 Task: Look for space in Sélibaby, Mauritania from 15th June, 2023 to 21st June, 2023 for 5 adults in price range Rs.14000 to Rs.25000. Place can be entire place with 3 bedrooms having 3 beds and 3 bathrooms. Property type can be house, flat, guest house. Amenities needed are: washing machine. Booking option can be shelf check-in. Required host language is English.
Action: Mouse moved to (399, 78)
Screenshot: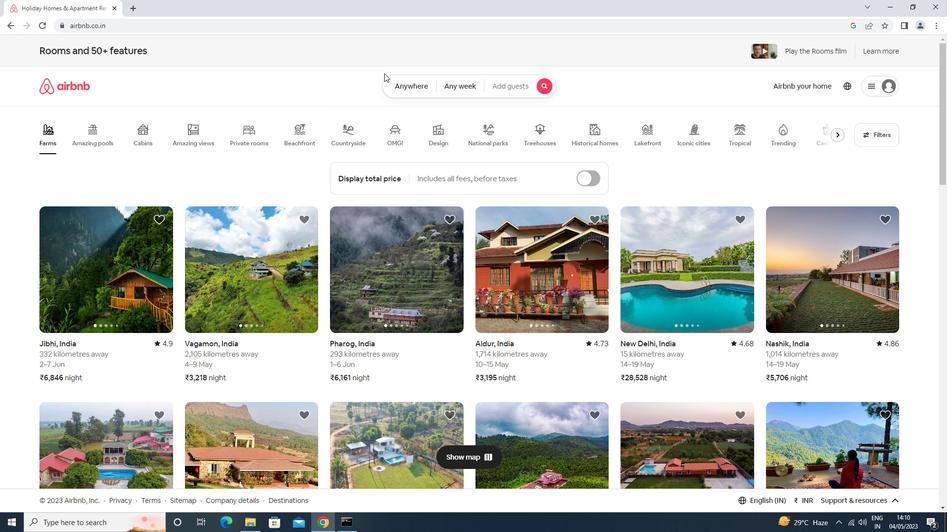 
Action: Mouse pressed left at (399, 78)
Screenshot: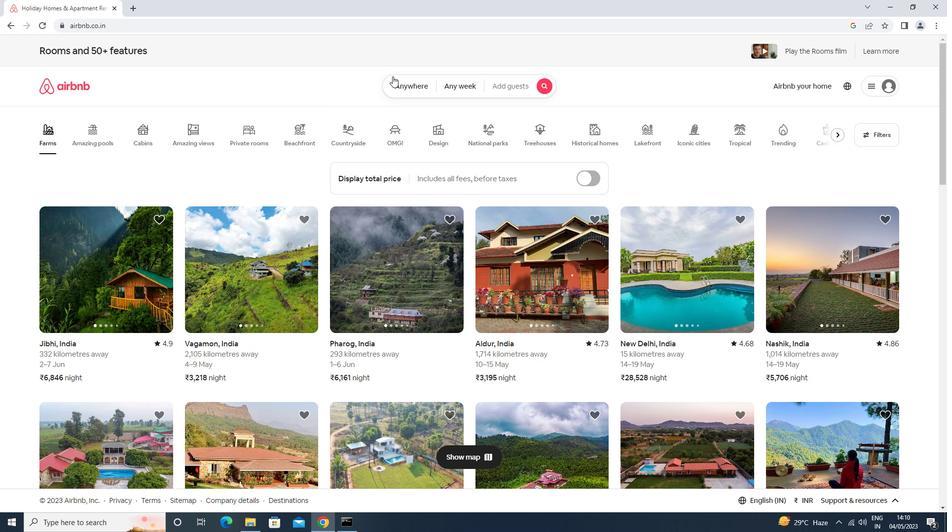 
Action: Mouse moved to (319, 124)
Screenshot: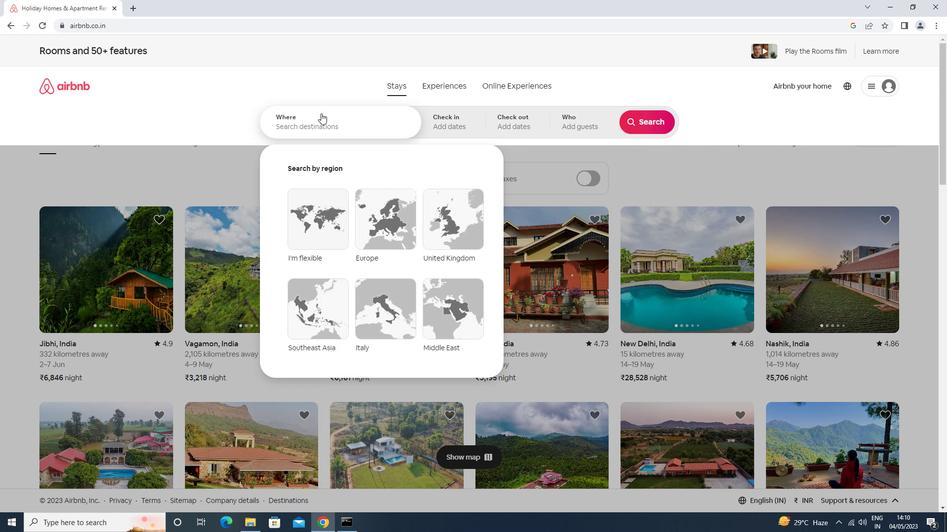 
Action: Mouse pressed left at (319, 124)
Screenshot: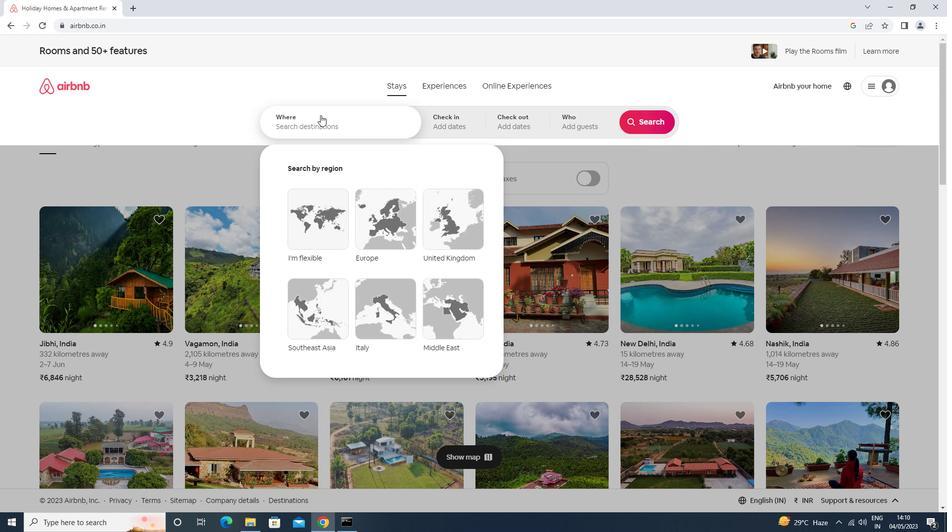 
Action: Mouse moved to (313, 129)
Screenshot: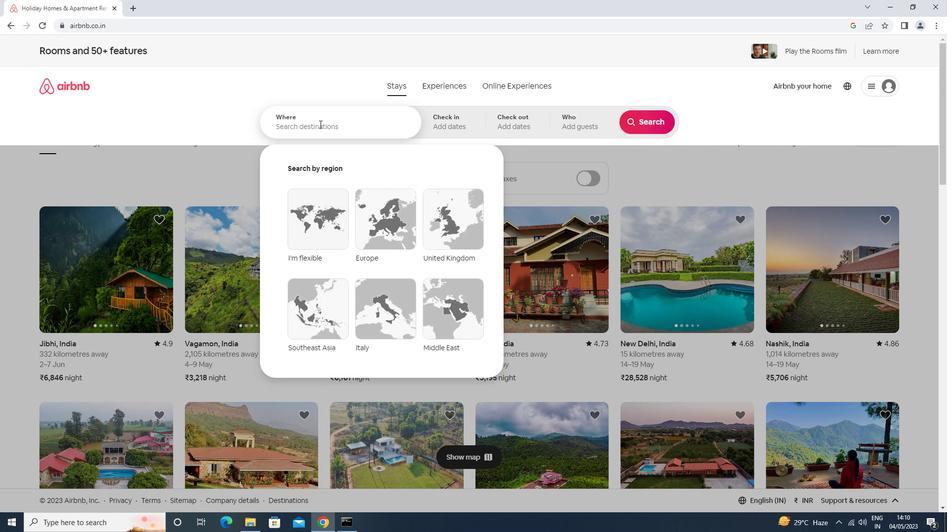 
Action: Key pressed salibaby<Key.enter>
Screenshot: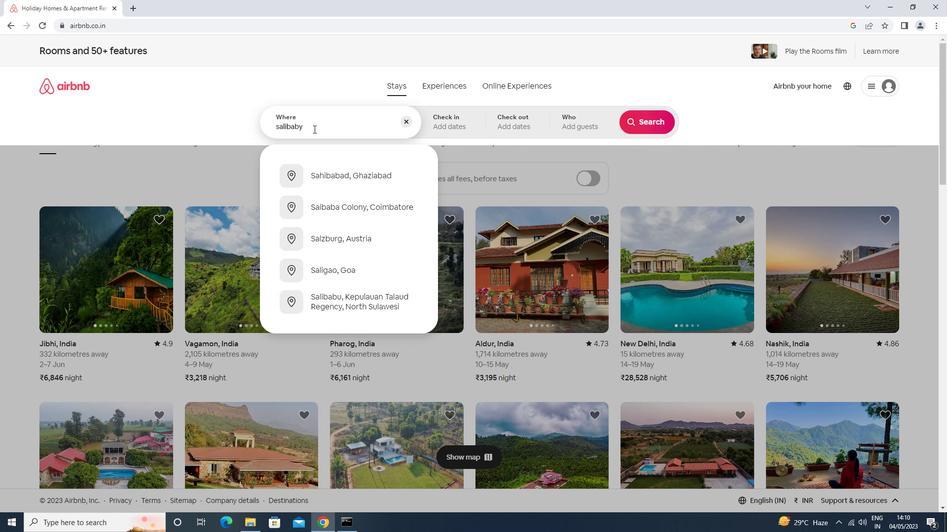 
Action: Mouse moved to (580, 291)
Screenshot: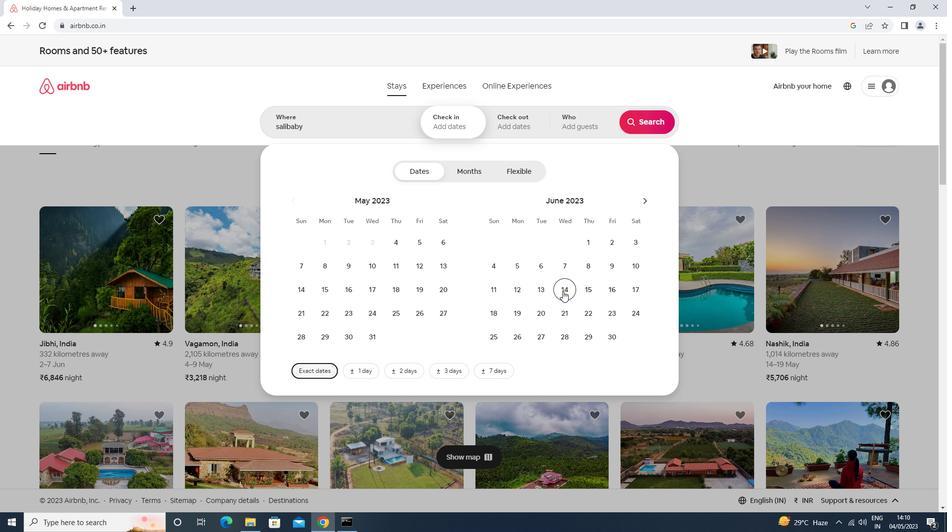 
Action: Mouse pressed left at (580, 291)
Screenshot: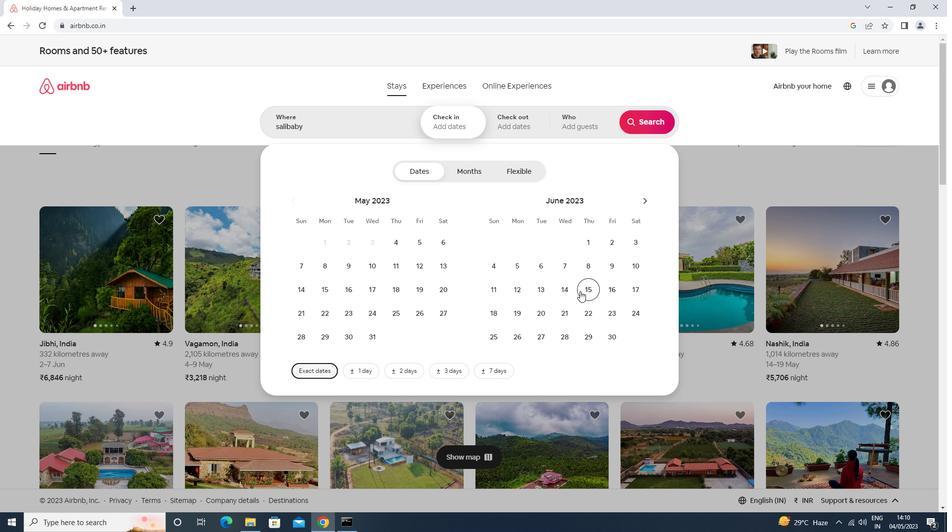 
Action: Mouse moved to (562, 324)
Screenshot: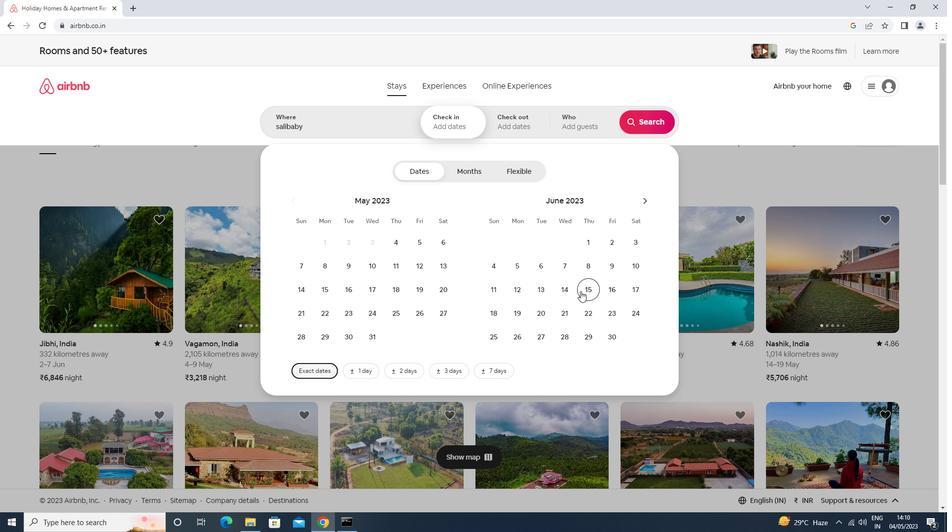 
Action: Mouse pressed left at (562, 324)
Screenshot: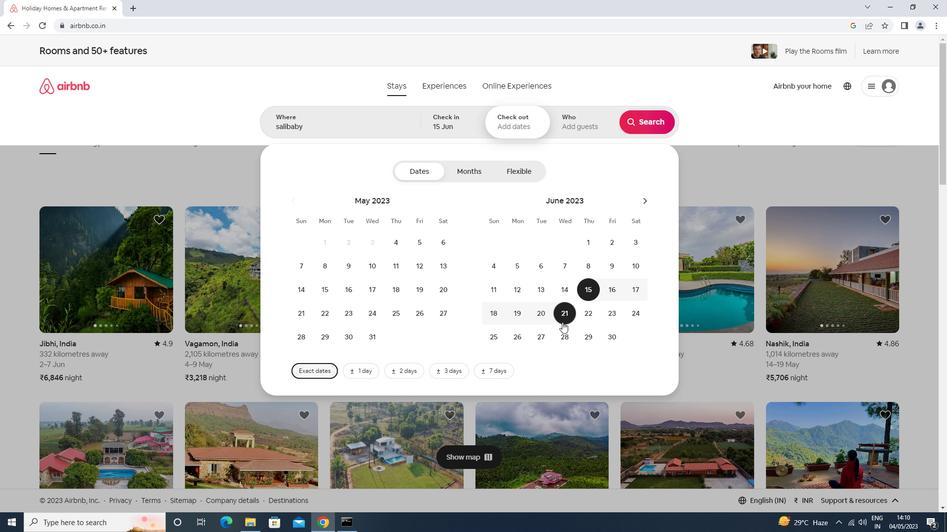 
Action: Mouse moved to (567, 124)
Screenshot: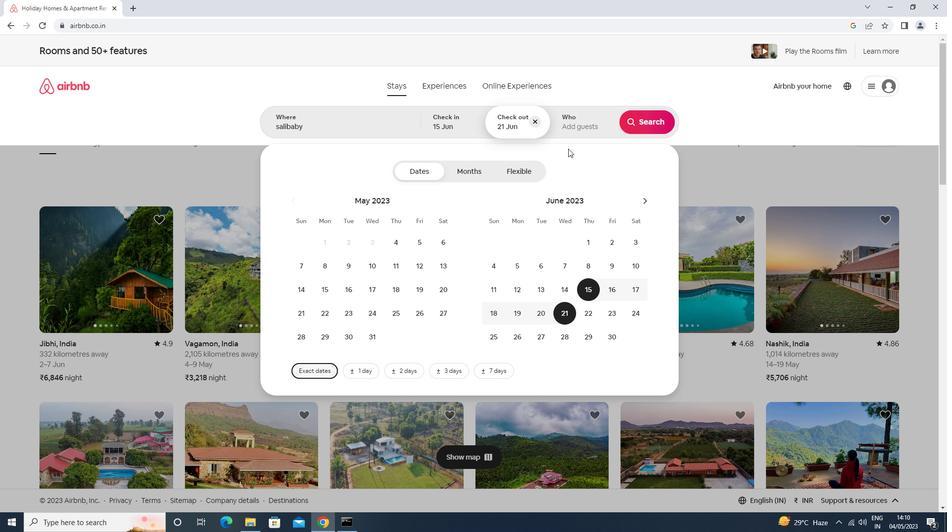 
Action: Mouse pressed left at (567, 124)
Screenshot: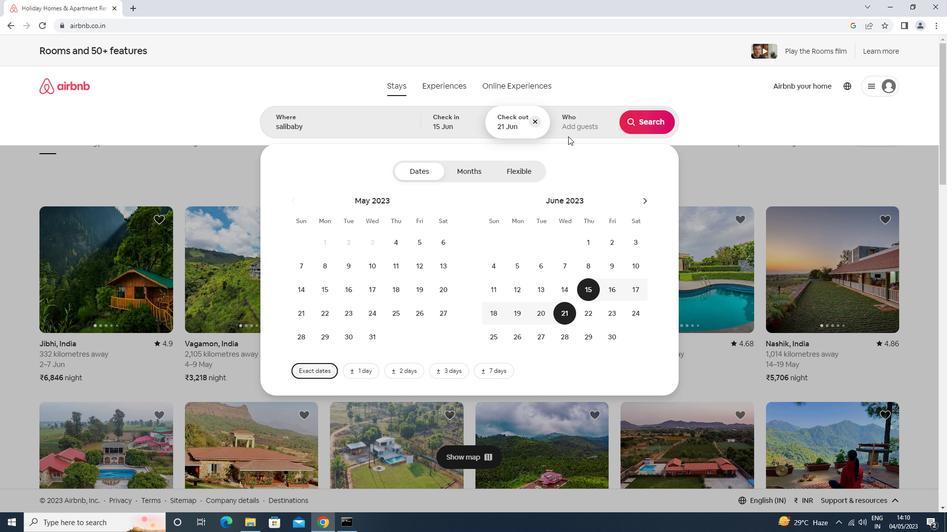 
Action: Mouse moved to (647, 173)
Screenshot: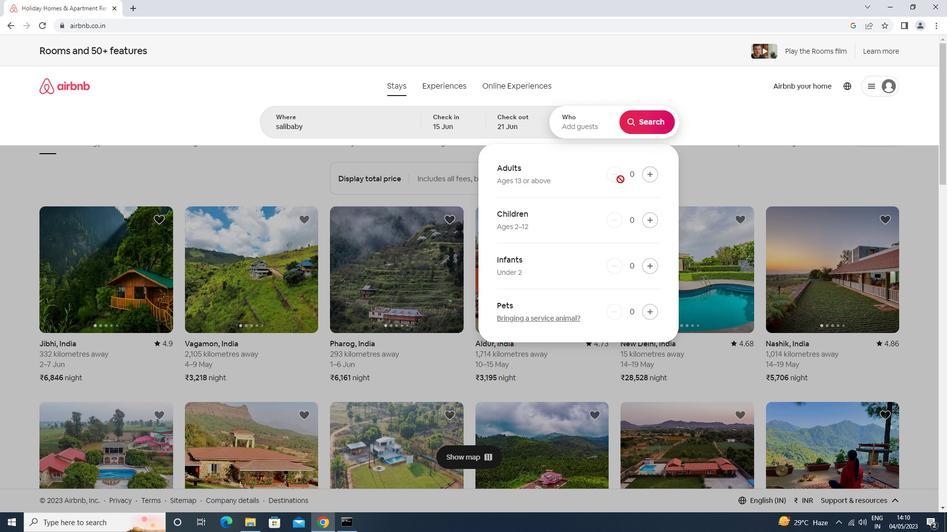 
Action: Mouse pressed left at (647, 173)
Screenshot: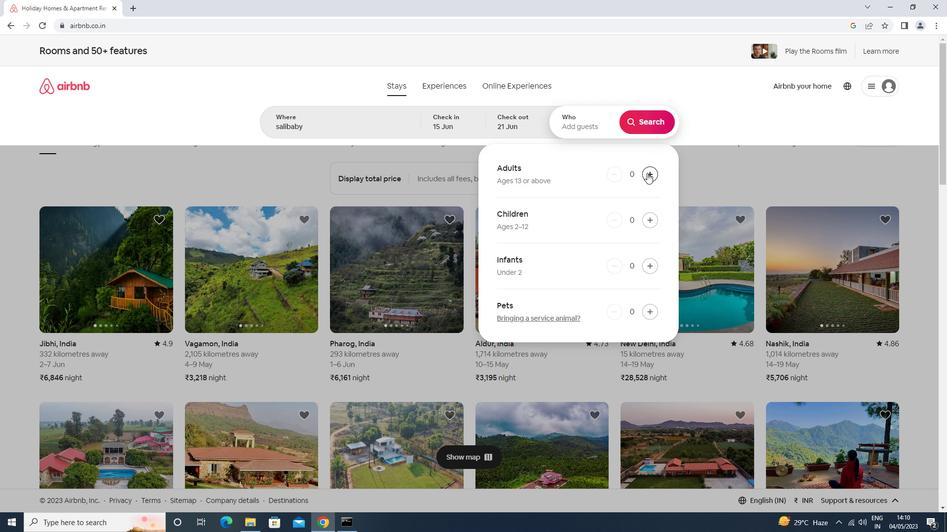
Action: Mouse pressed left at (647, 173)
Screenshot: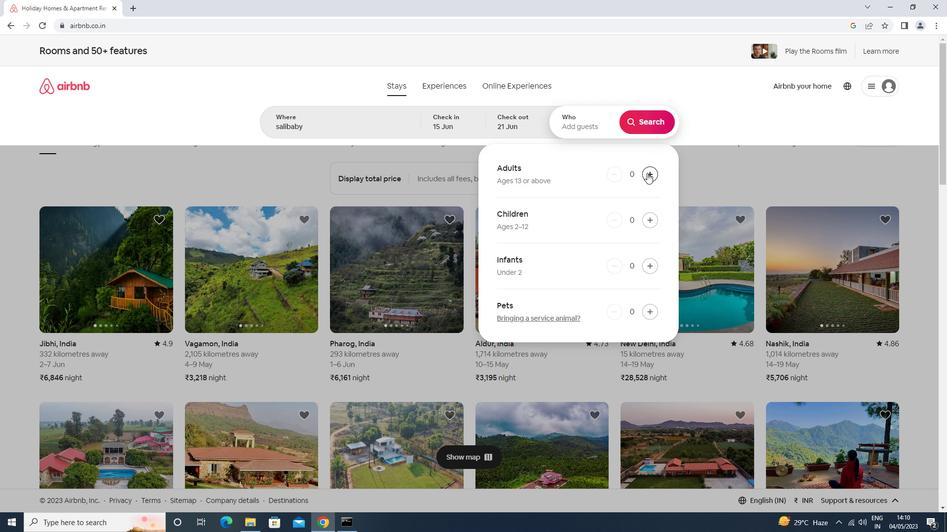 
Action: Mouse pressed left at (647, 173)
Screenshot: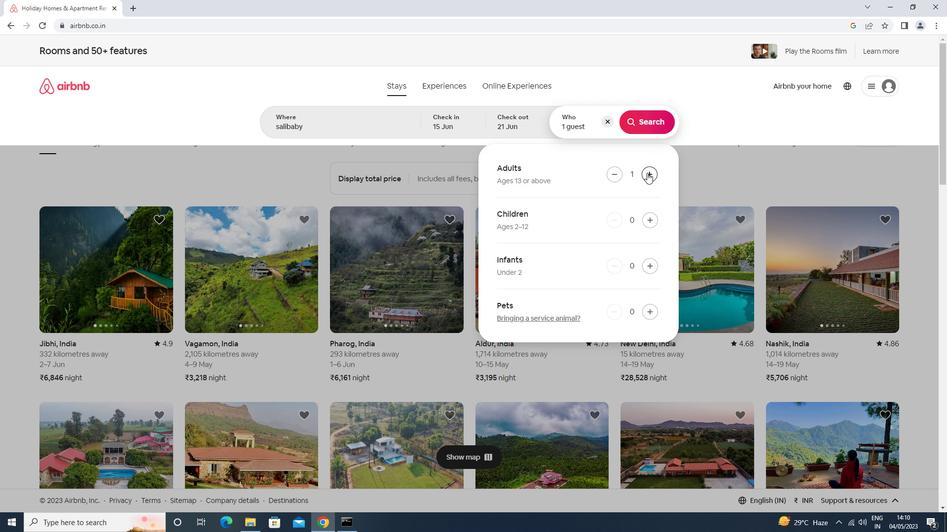 
Action: Mouse pressed left at (647, 173)
Screenshot: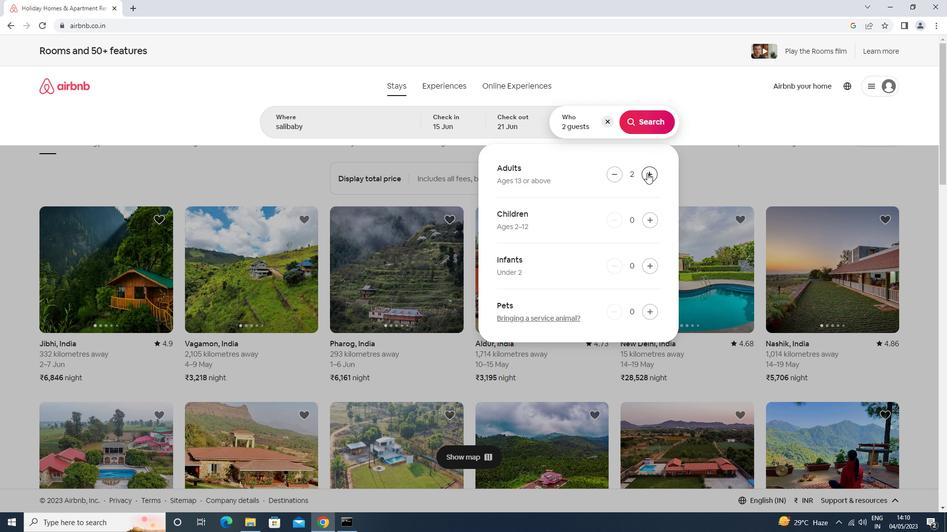 
Action: Mouse pressed left at (647, 173)
Screenshot: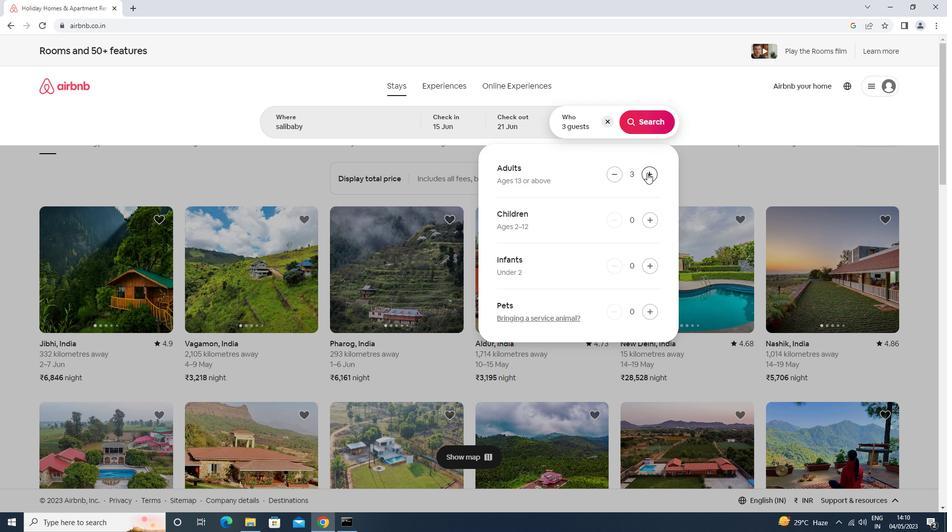 
Action: Mouse moved to (651, 126)
Screenshot: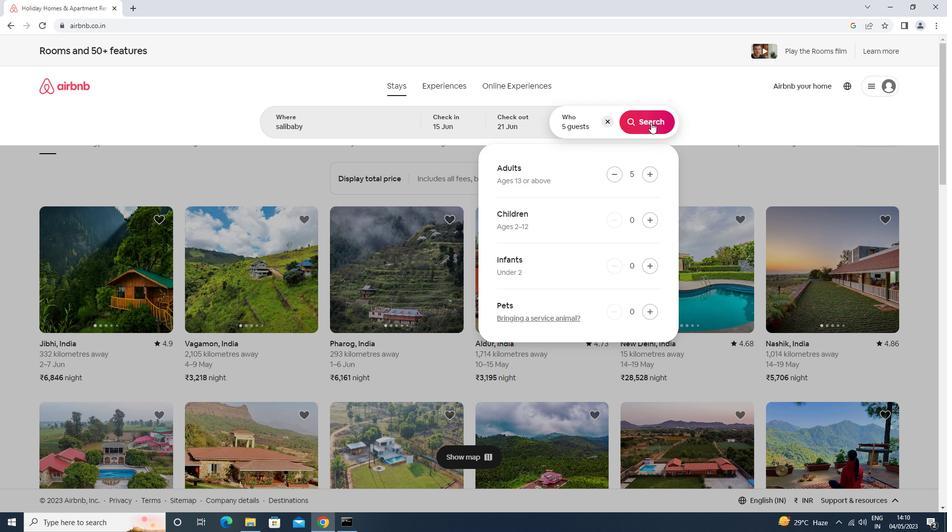 
Action: Mouse pressed left at (651, 126)
Screenshot: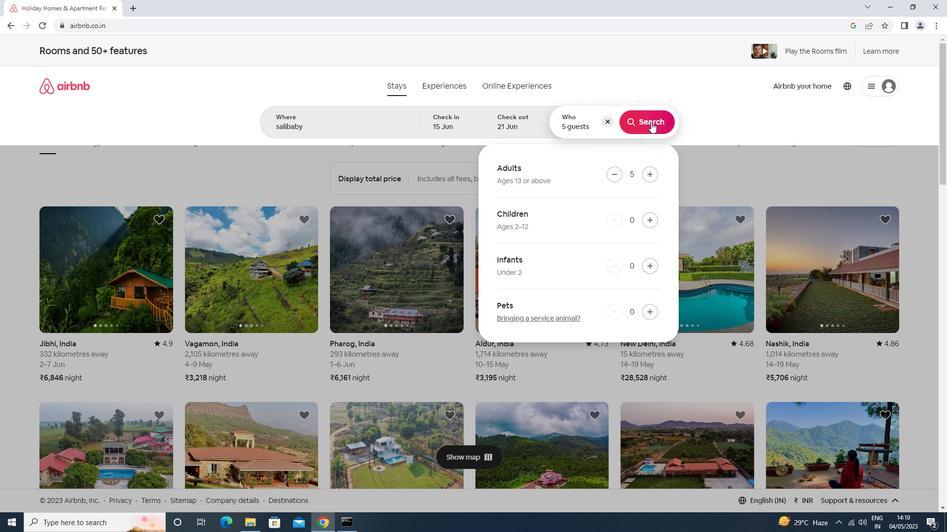 
Action: Mouse moved to (905, 94)
Screenshot: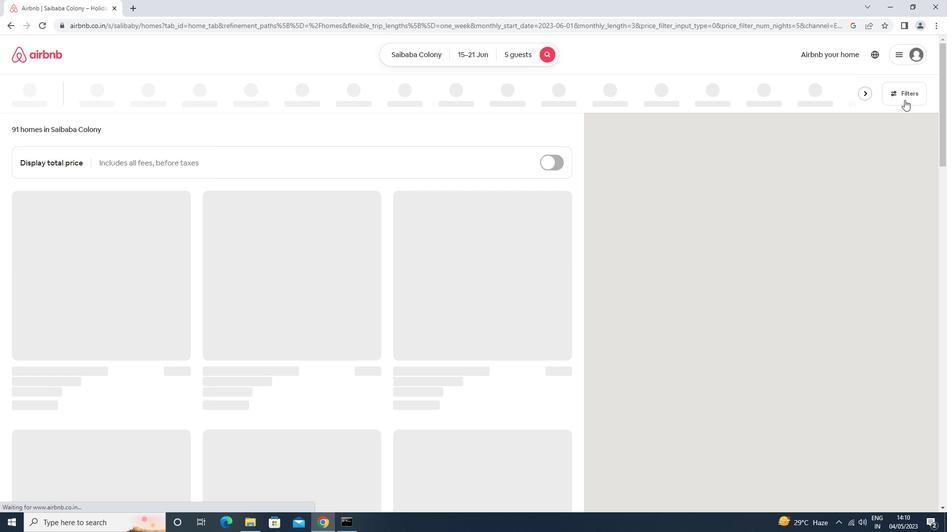 
Action: Mouse pressed left at (905, 94)
Screenshot: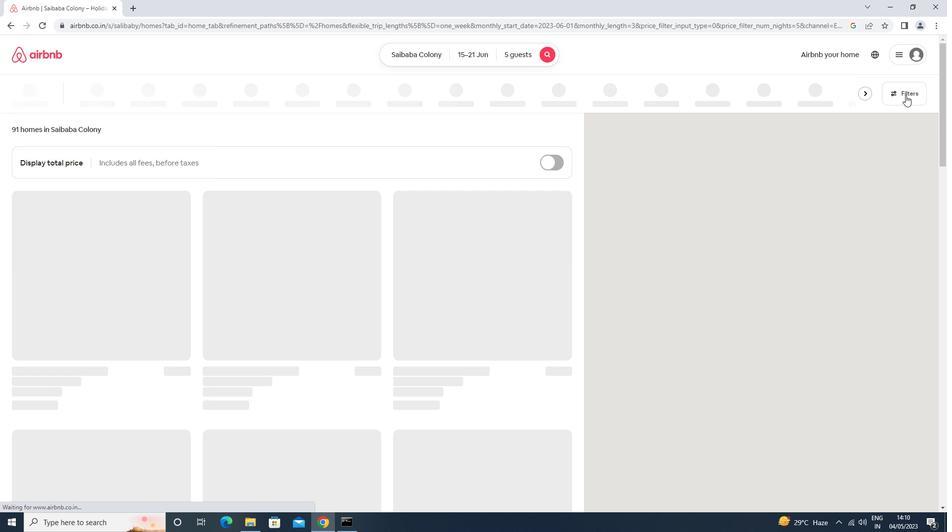 
Action: Mouse moved to (418, 209)
Screenshot: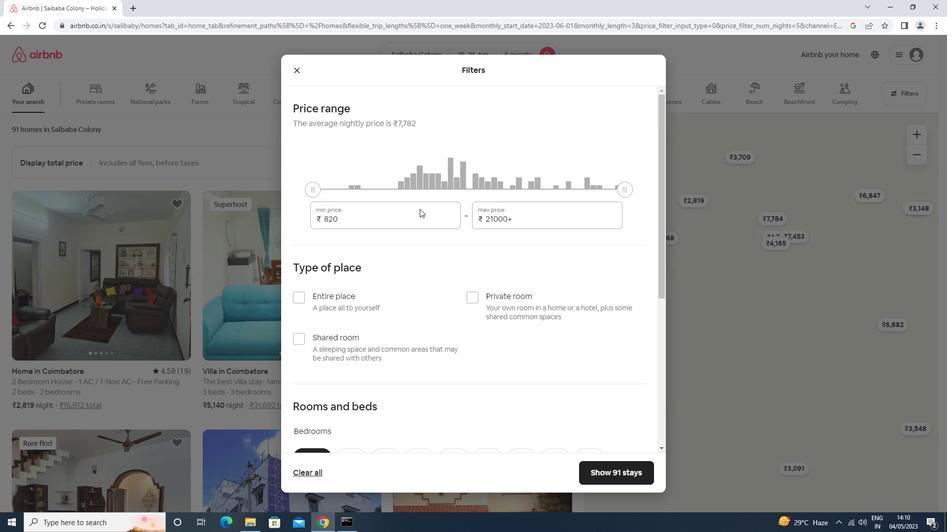 
Action: Mouse pressed left at (418, 209)
Screenshot: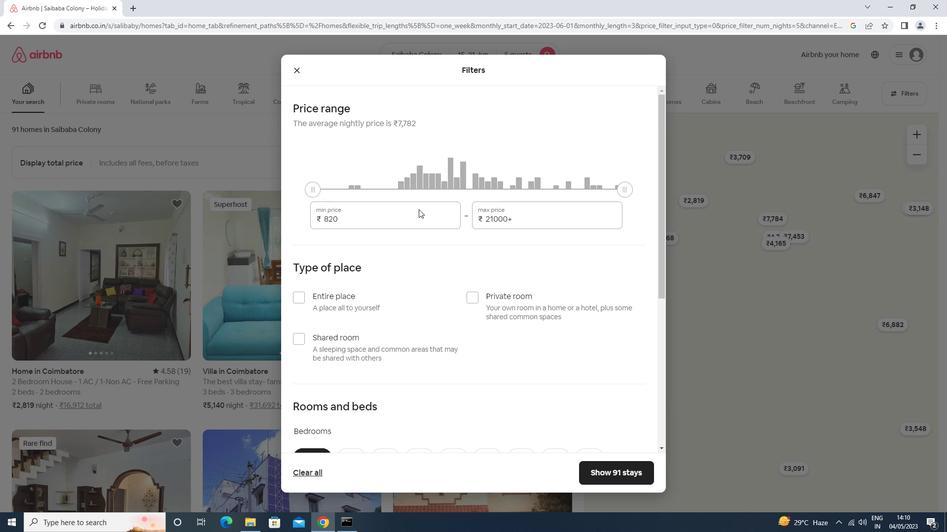 
Action: Mouse moved to (406, 215)
Screenshot: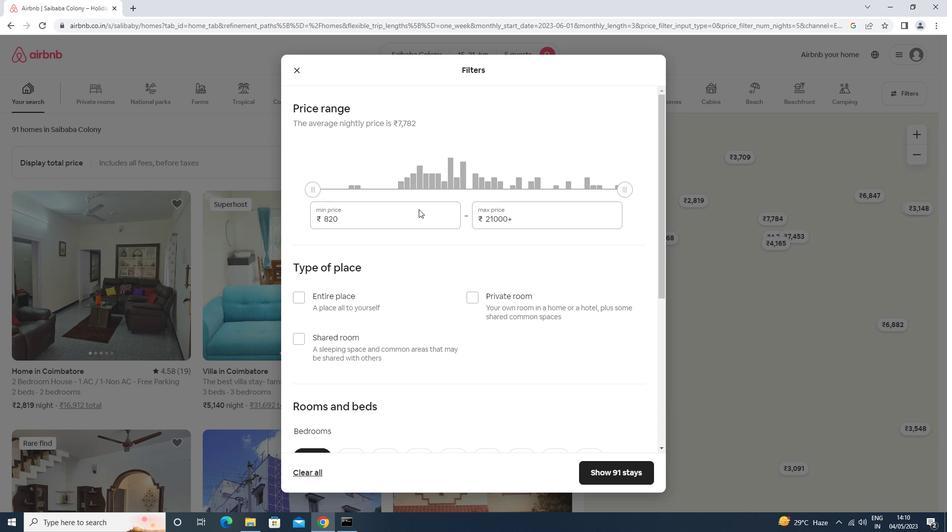 
Action: Key pressed <Key.backspace><Key.backspace><Key.backspace>14000<Key.tab>25000
Screenshot: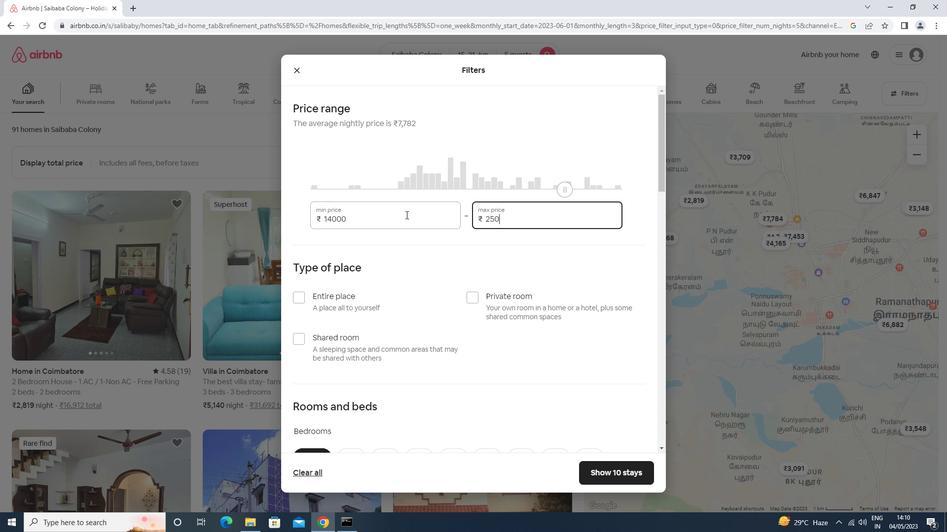 
Action: Mouse scrolled (406, 214) with delta (0, 0)
Screenshot: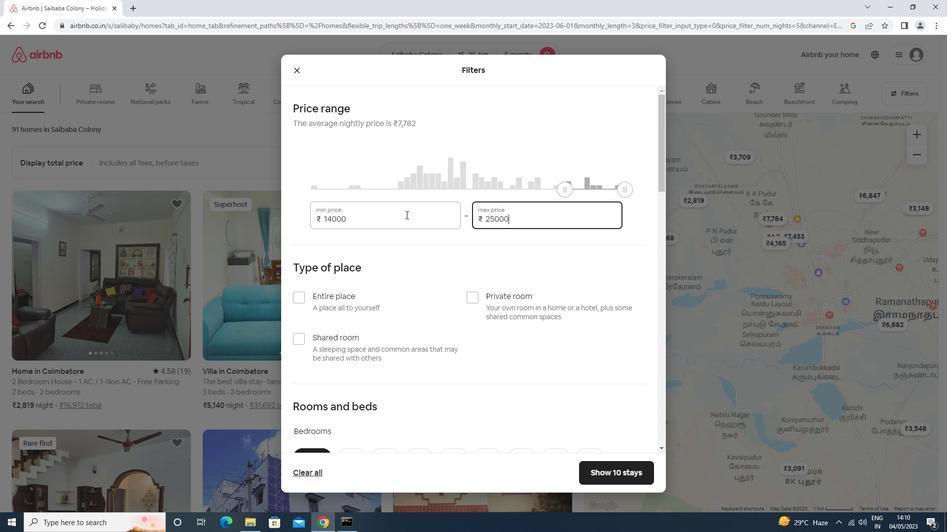 
Action: Mouse scrolled (406, 214) with delta (0, 0)
Screenshot: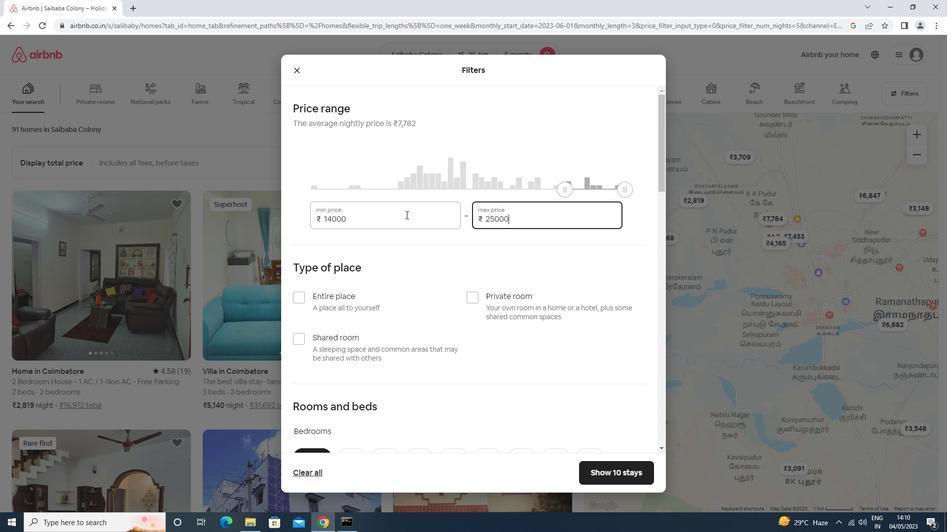
Action: Mouse scrolled (406, 214) with delta (0, 0)
Screenshot: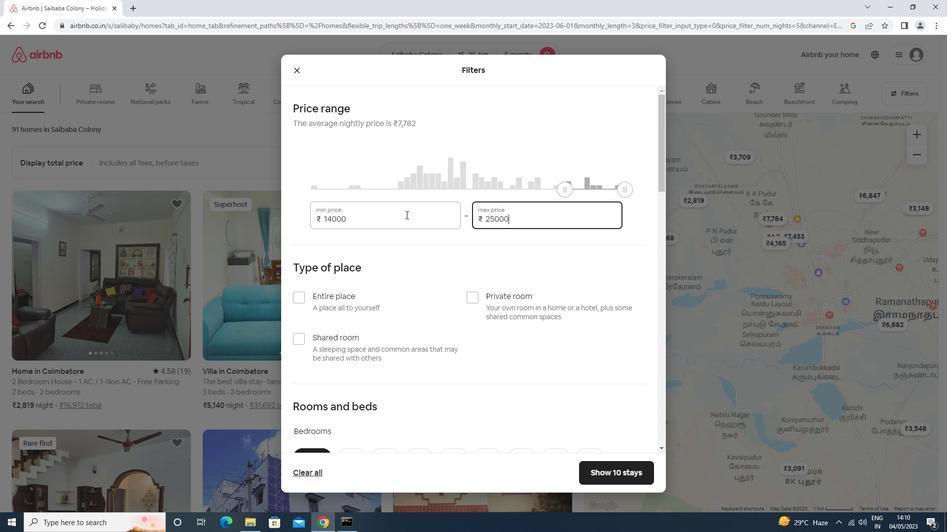 
Action: Mouse scrolled (406, 214) with delta (0, 0)
Screenshot: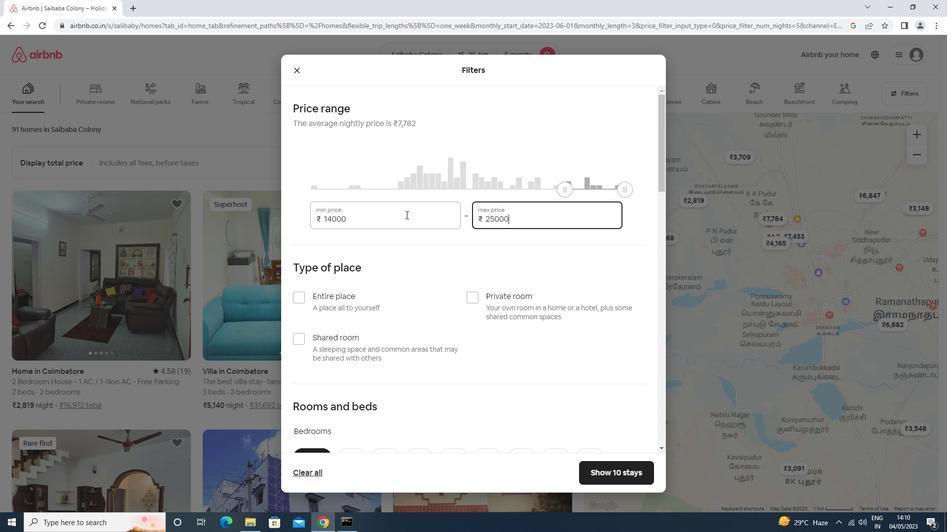 
Action: Mouse moved to (356, 109)
Screenshot: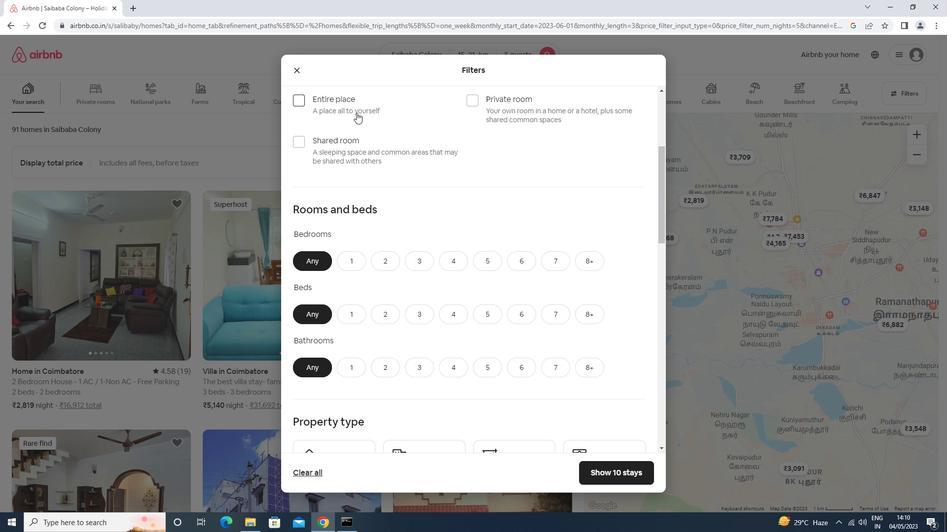 
Action: Mouse pressed left at (356, 109)
Screenshot: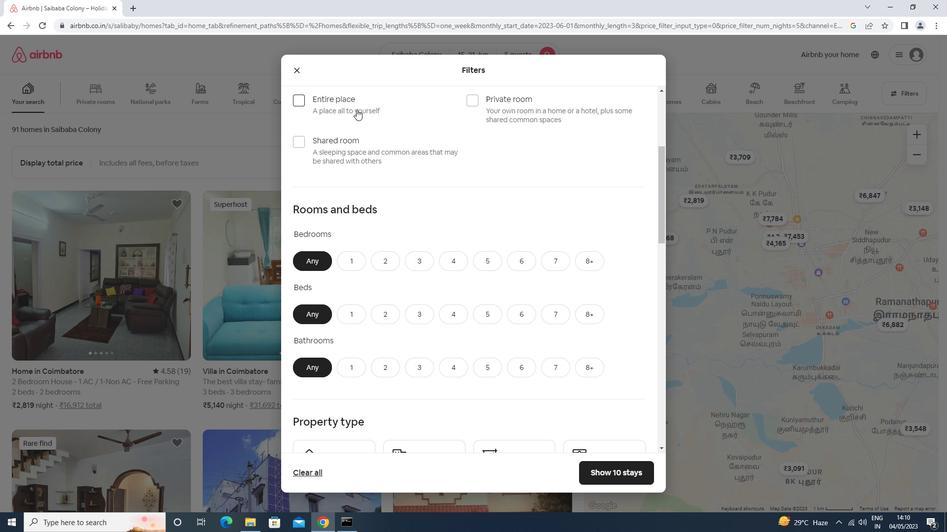 
Action: Mouse moved to (356, 110)
Screenshot: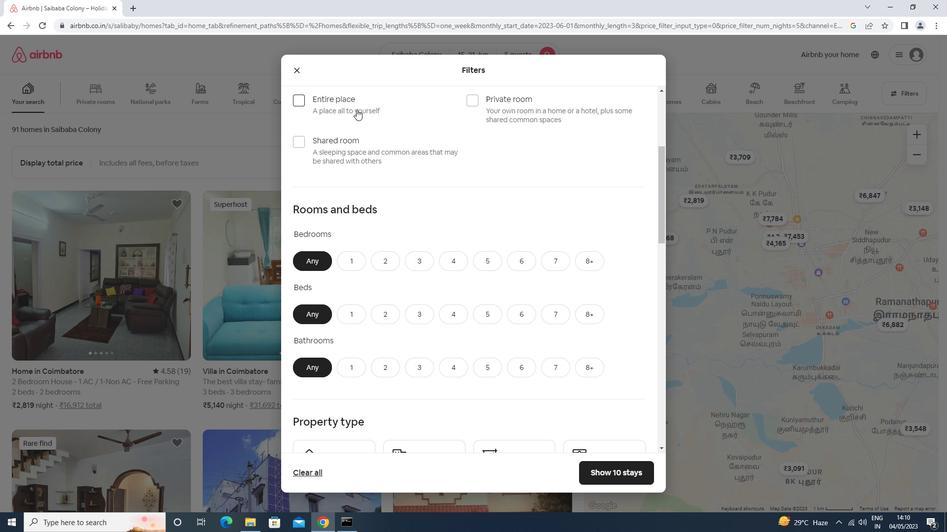 
Action: Mouse scrolled (356, 109) with delta (0, 0)
Screenshot: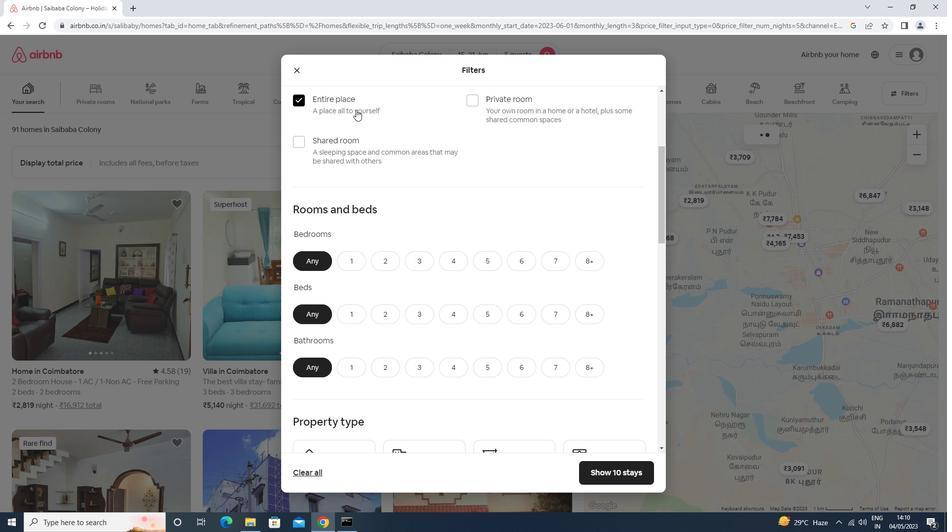 
Action: Mouse scrolled (356, 109) with delta (0, 0)
Screenshot: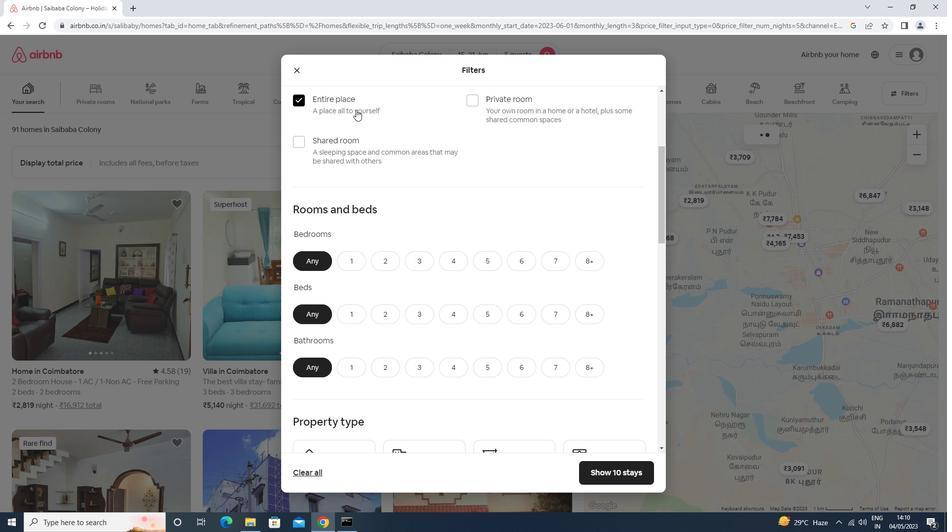 
Action: Mouse scrolled (356, 109) with delta (0, 0)
Screenshot: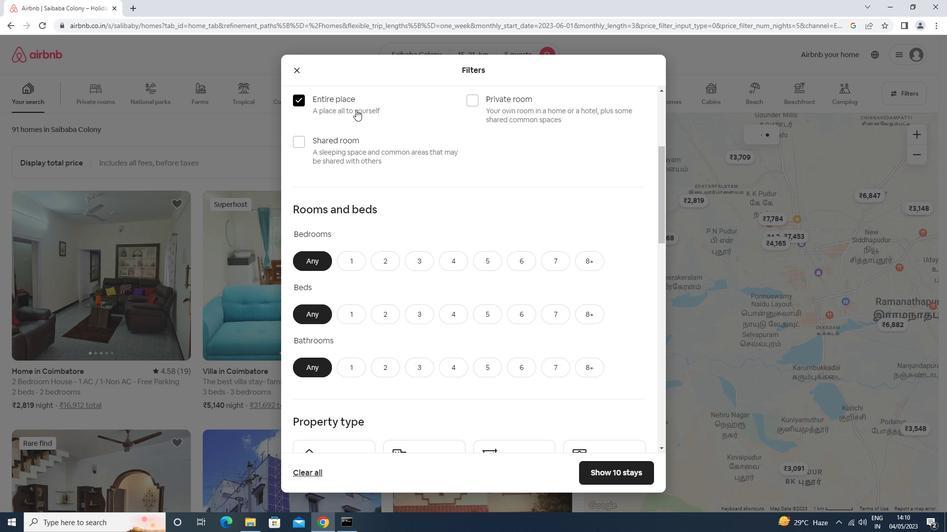 
Action: Mouse moved to (426, 116)
Screenshot: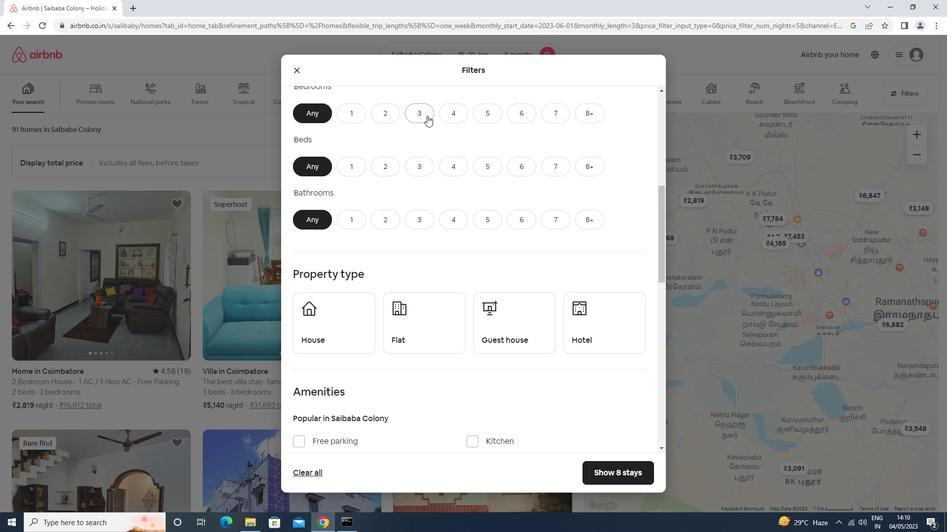 
Action: Mouse pressed left at (426, 116)
Screenshot: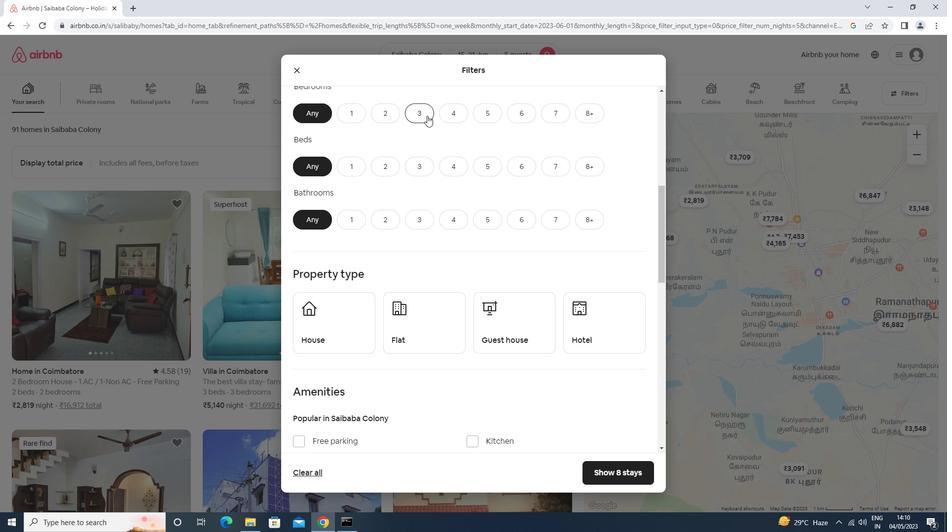 
Action: Mouse moved to (420, 169)
Screenshot: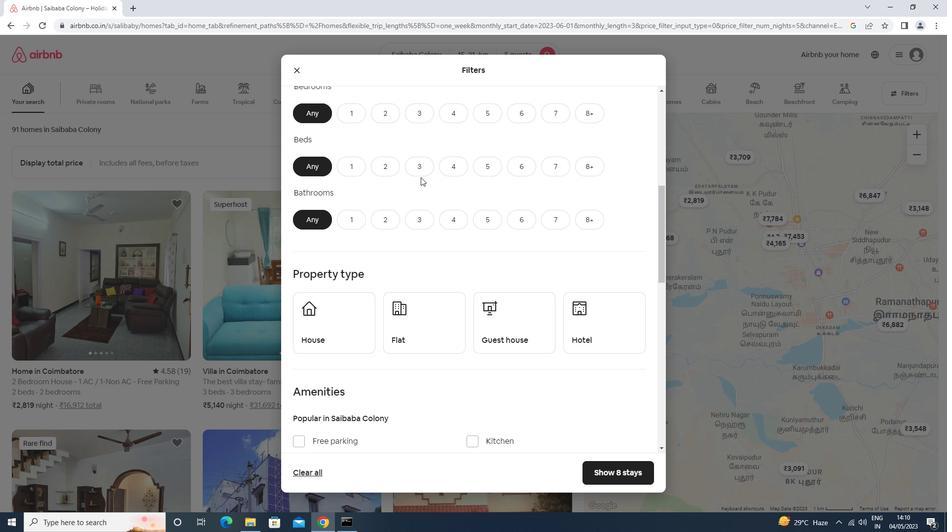 
Action: Mouse pressed left at (420, 169)
Screenshot: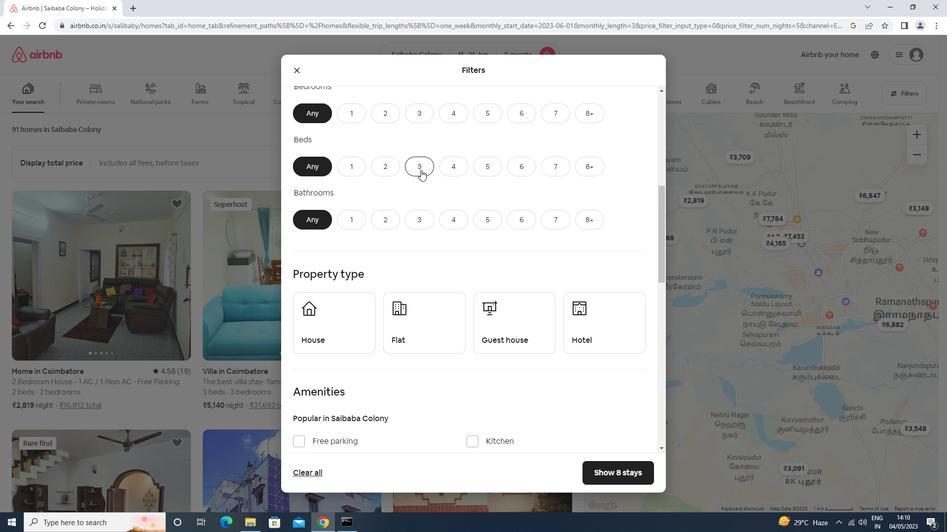 
Action: Mouse moved to (416, 181)
Screenshot: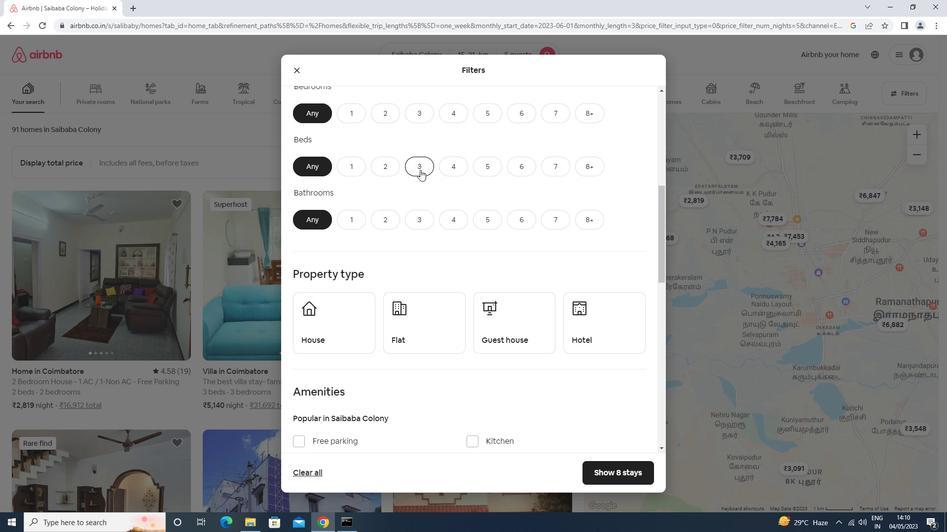 
Action: Mouse scrolled (416, 181) with delta (0, 0)
Screenshot: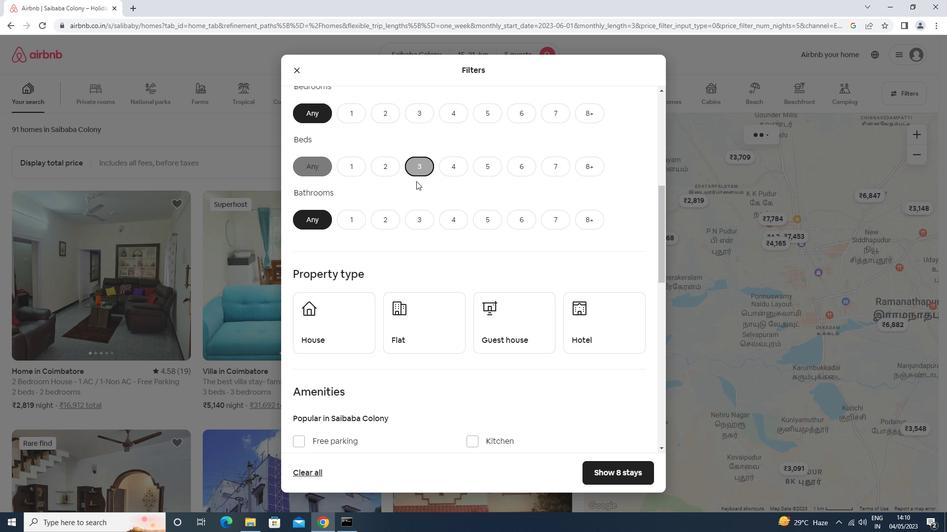 
Action: Mouse moved to (416, 171)
Screenshot: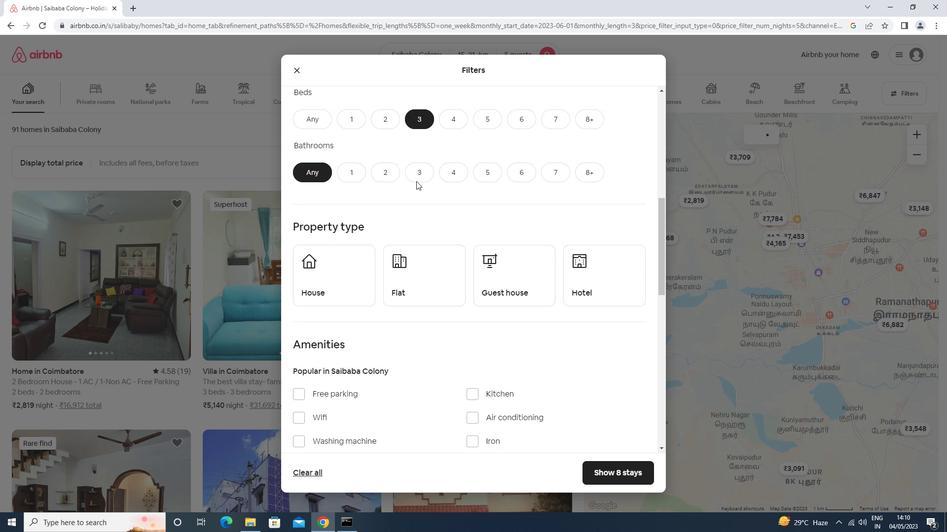 
Action: Mouse pressed left at (416, 171)
Screenshot: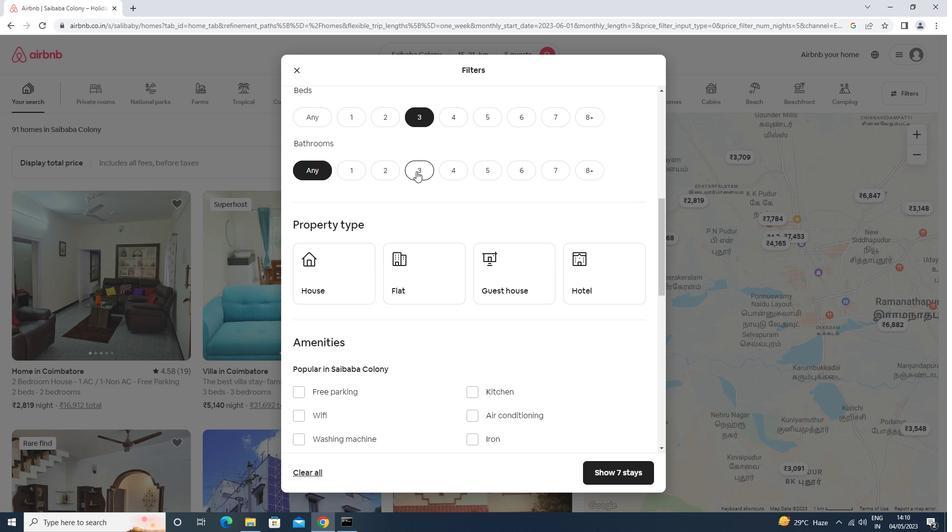 
Action: Mouse moved to (416, 171)
Screenshot: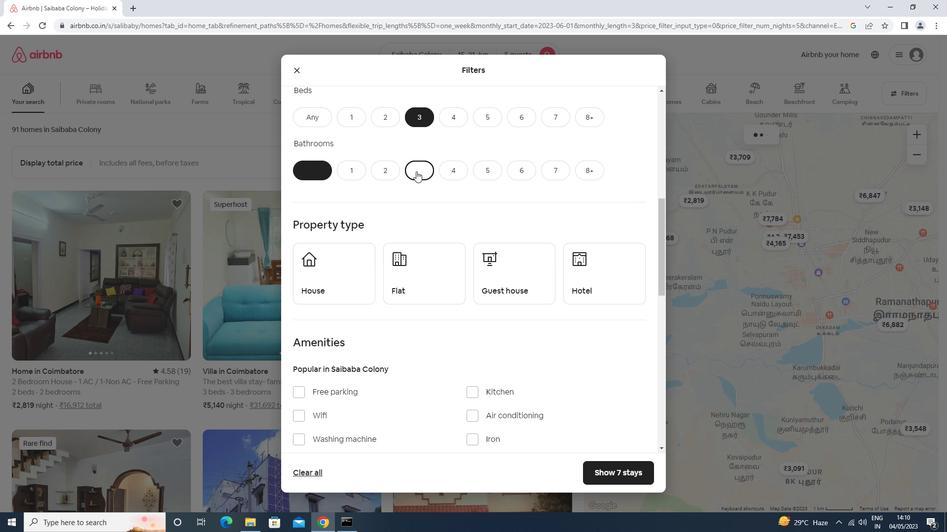 
Action: Mouse scrolled (416, 171) with delta (0, 0)
Screenshot: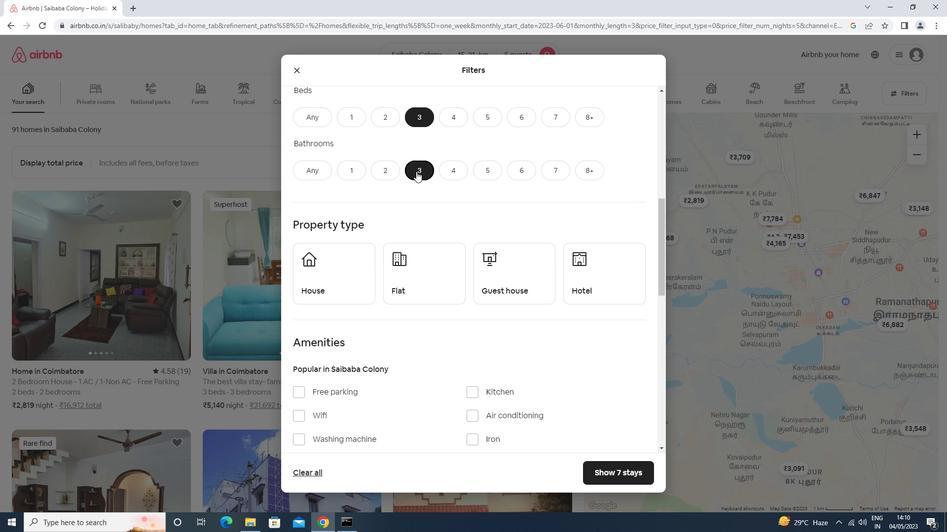 
Action: Mouse scrolled (416, 171) with delta (0, 0)
Screenshot: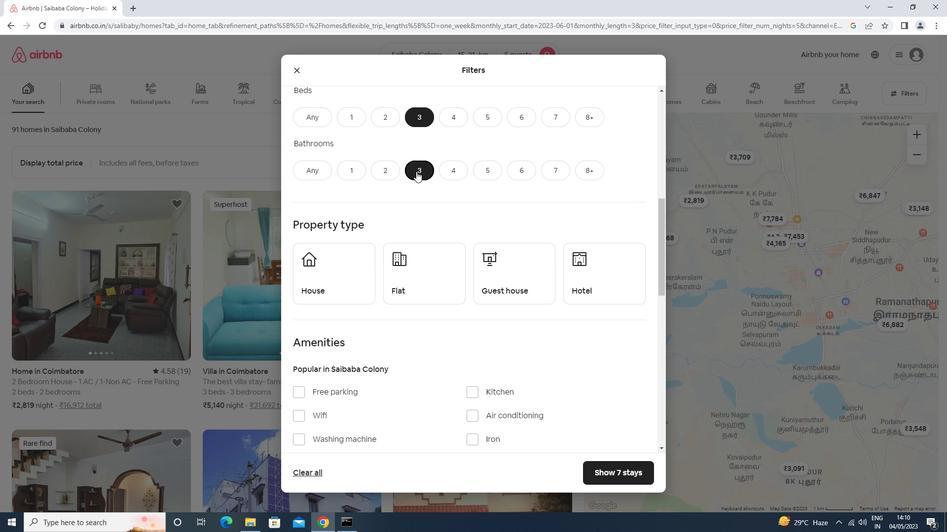
Action: Mouse moved to (361, 337)
Screenshot: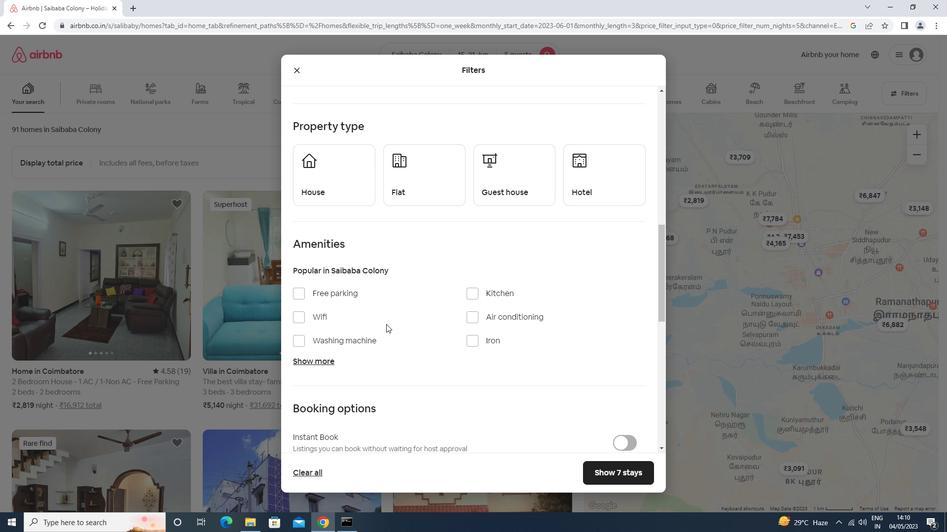 
Action: Mouse pressed left at (361, 337)
Screenshot: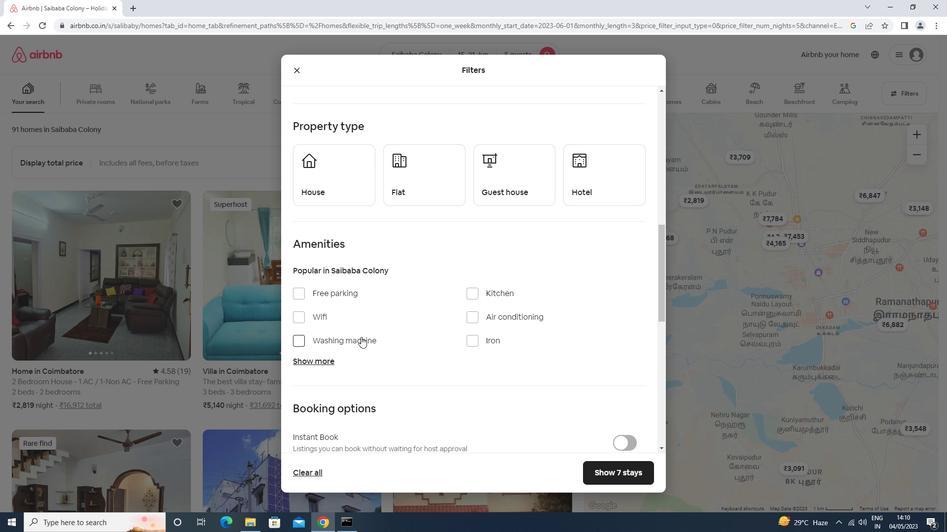
Action: Mouse moved to (361, 337)
Screenshot: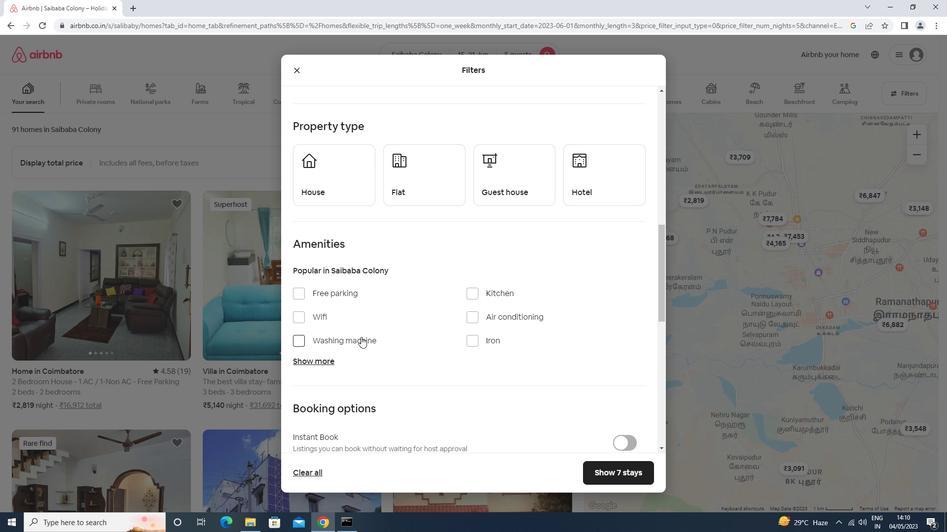 
Action: Mouse scrolled (361, 337) with delta (0, 0)
Screenshot: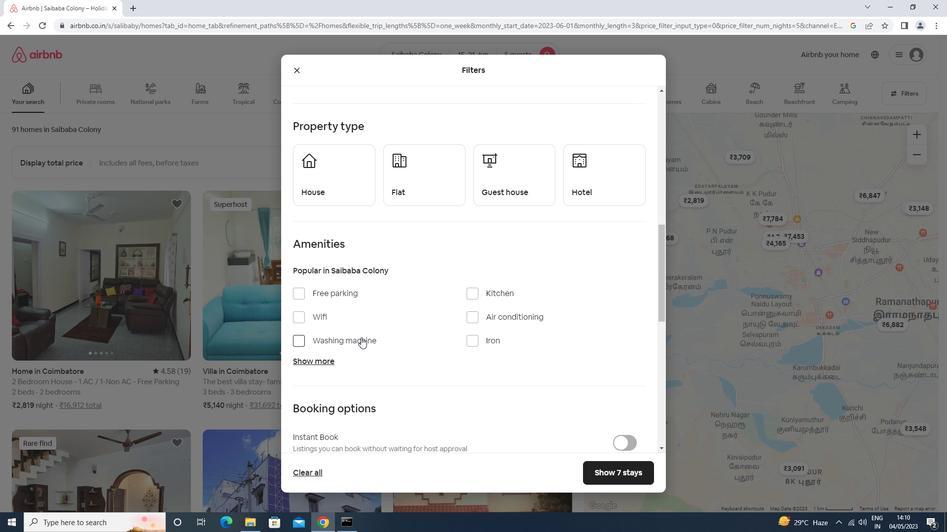 
Action: Mouse scrolled (361, 337) with delta (0, 0)
Screenshot: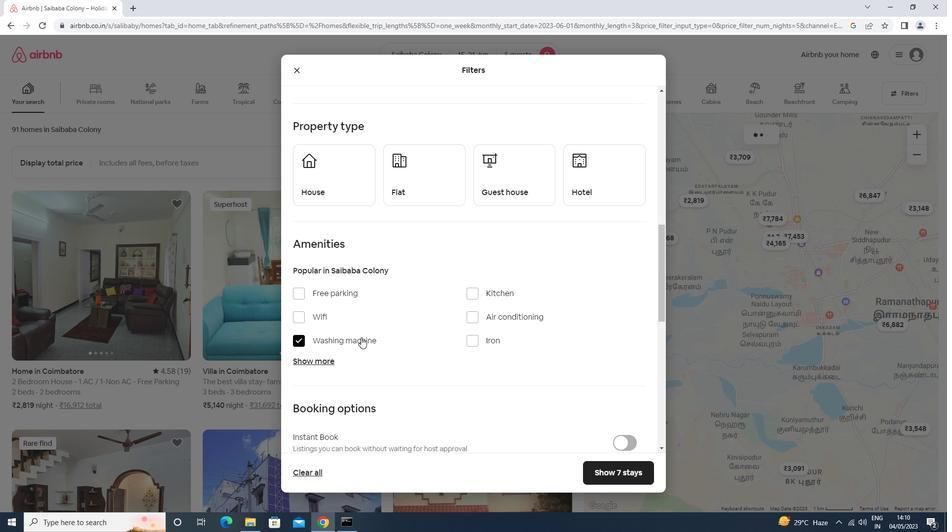 
Action: Mouse moved to (619, 373)
Screenshot: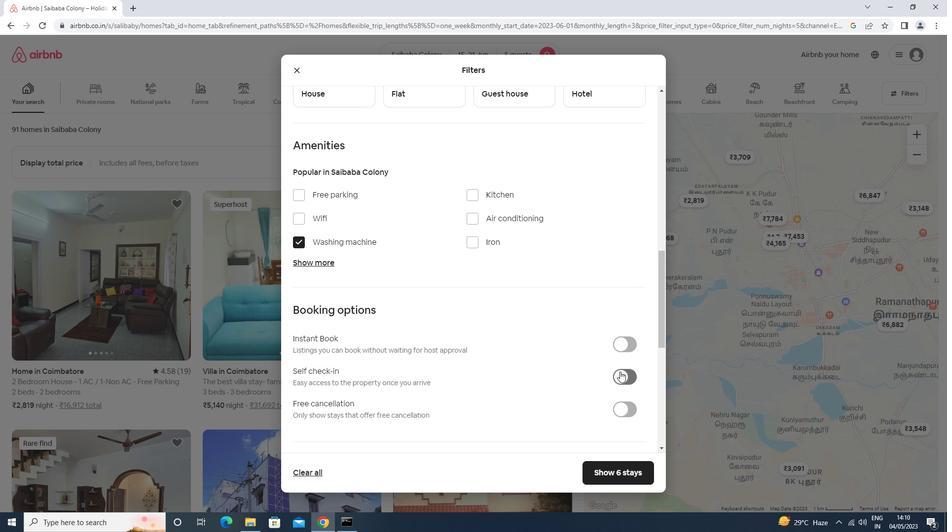 
Action: Mouse pressed left at (619, 373)
Screenshot: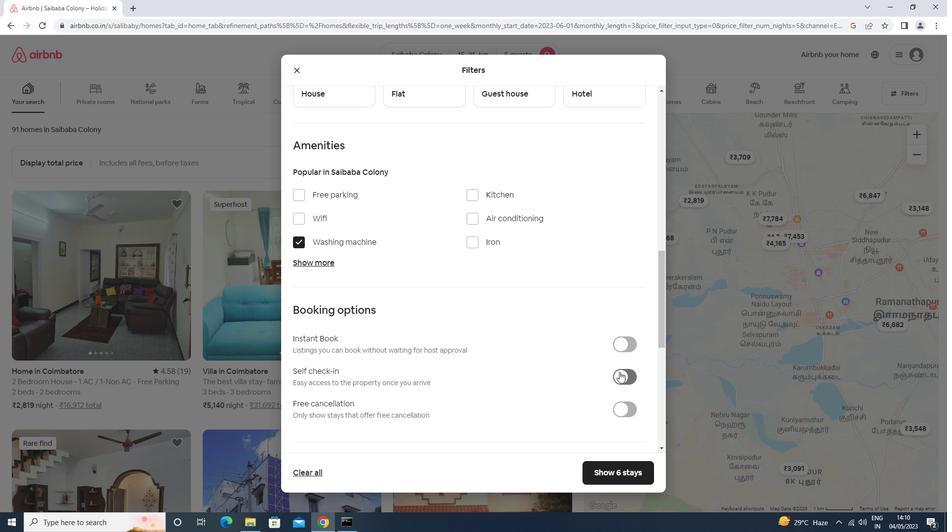 
Action: Mouse moved to (619, 366)
Screenshot: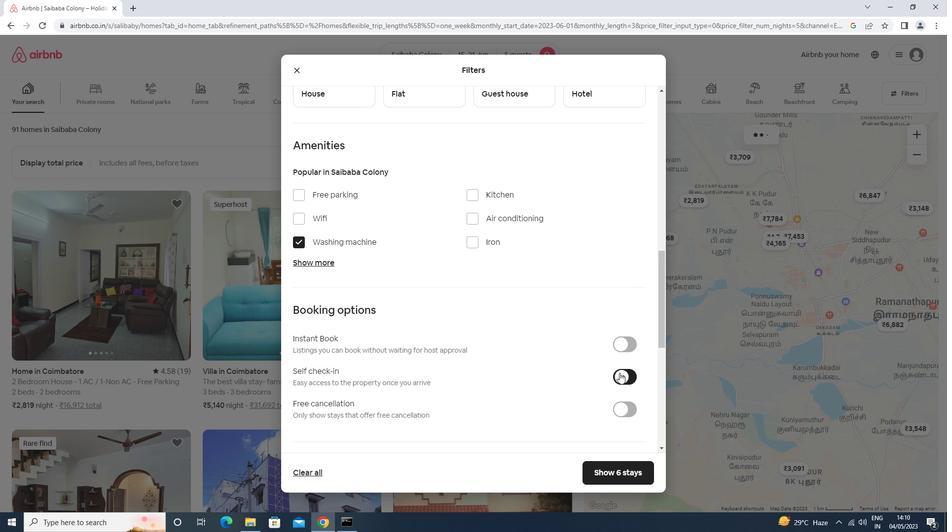 
Action: Mouse scrolled (619, 366) with delta (0, 0)
Screenshot: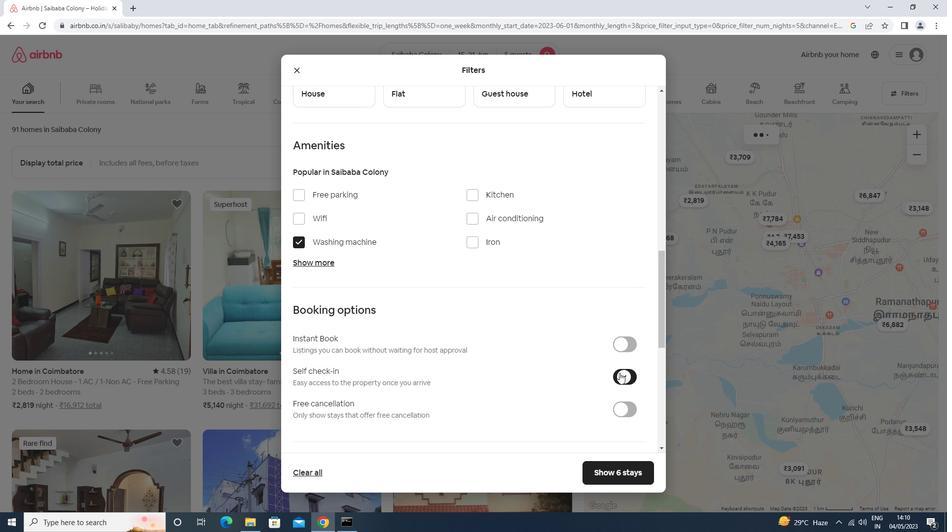 
Action: Mouse scrolled (619, 366) with delta (0, 0)
Screenshot: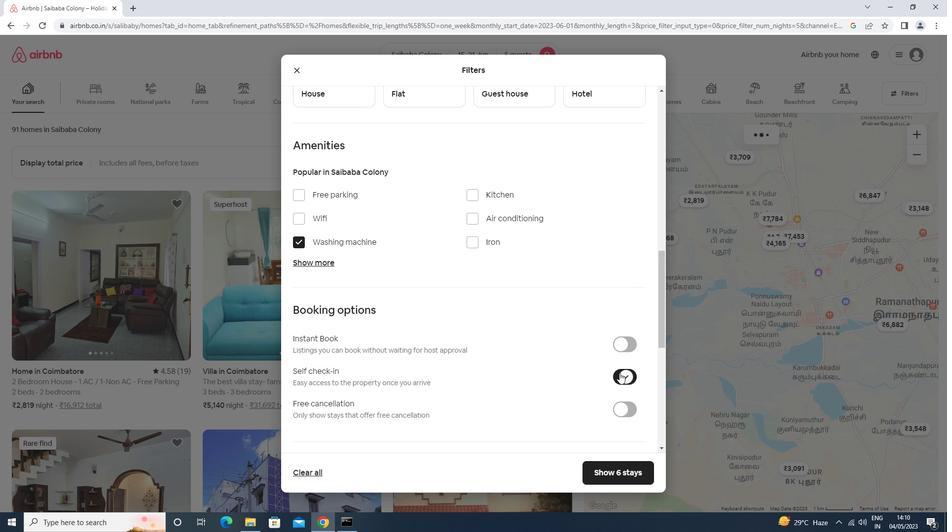 
Action: Mouse scrolled (619, 366) with delta (0, 0)
Screenshot: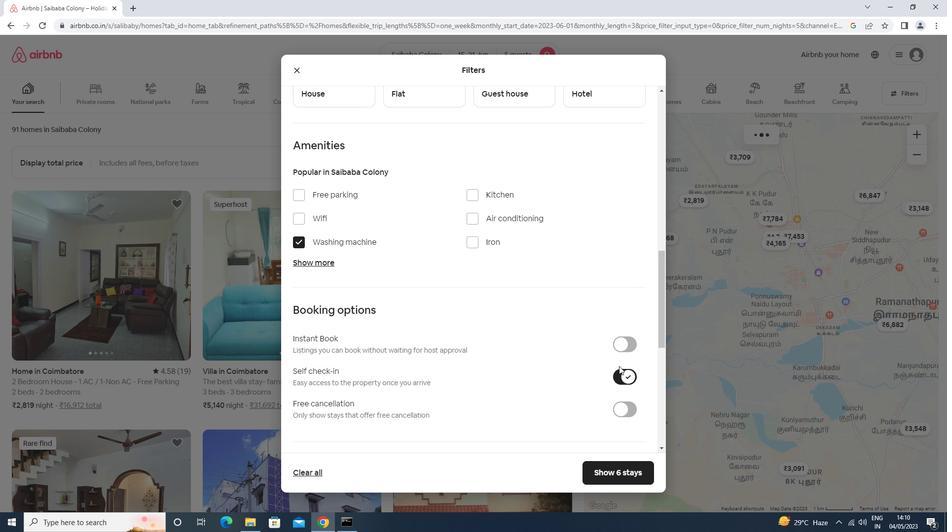 
Action: Mouse scrolled (619, 366) with delta (0, 0)
Screenshot: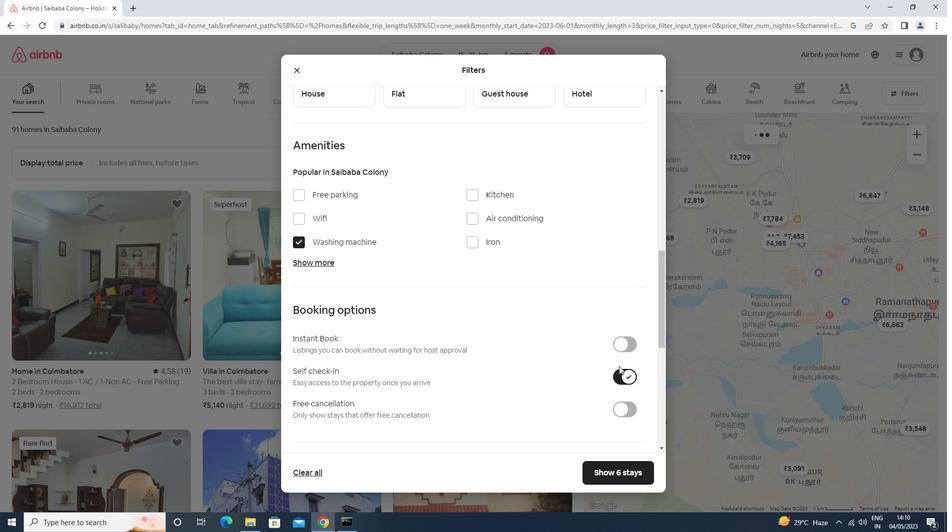 
Action: Mouse moved to (447, 337)
Screenshot: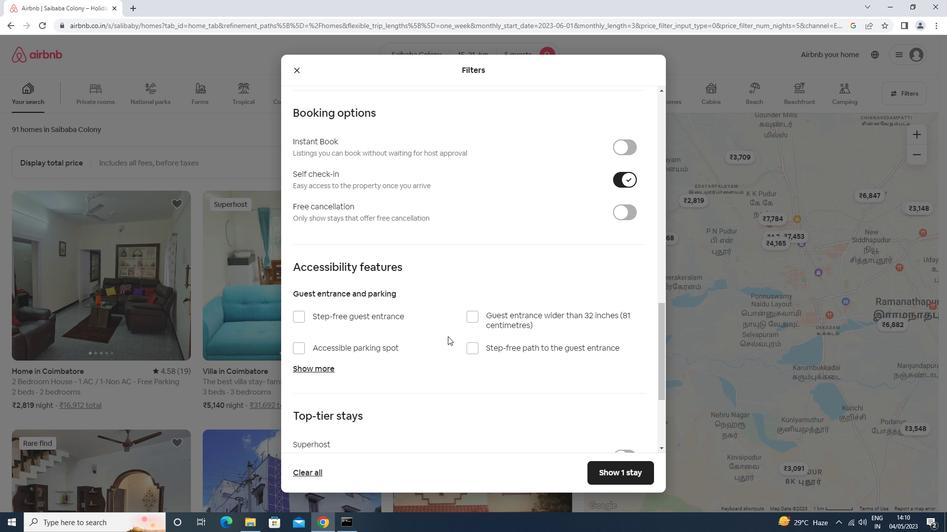 
Action: Mouse scrolled (447, 337) with delta (0, 0)
Screenshot: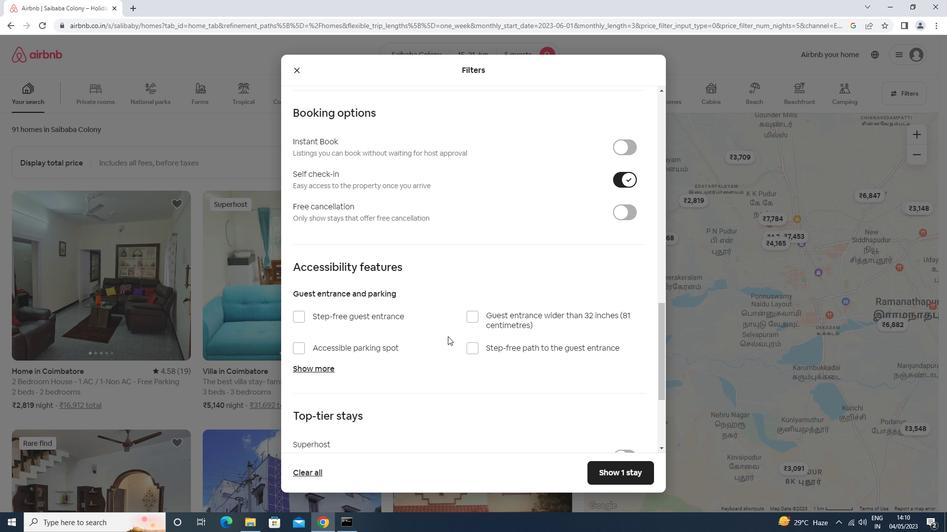 
Action: Mouse moved to (446, 337)
Screenshot: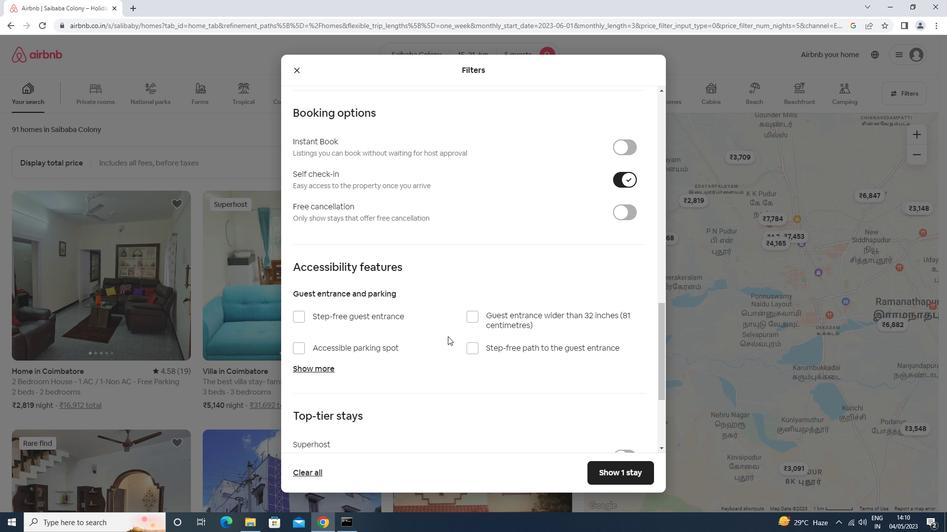 
Action: Mouse scrolled (446, 337) with delta (0, 0)
Screenshot: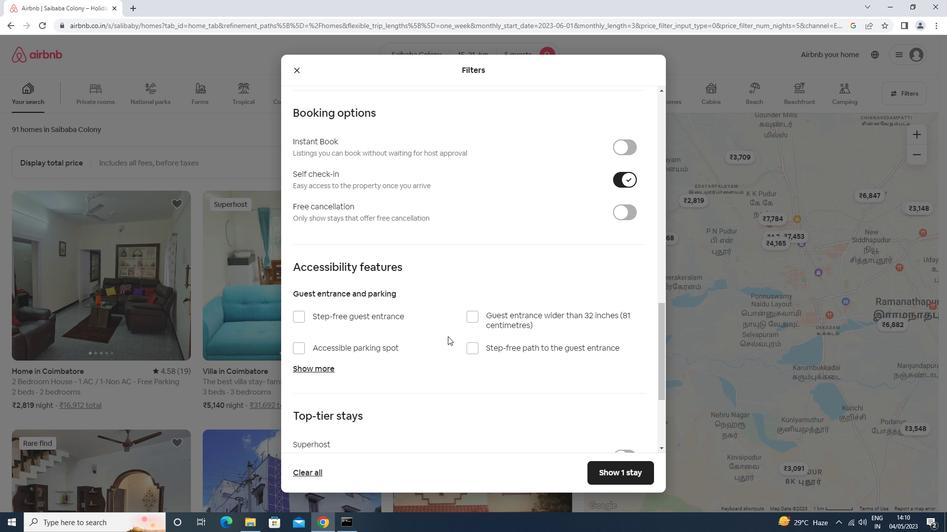 
Action: Mouse scrolled (446, 337) with delta (0, 0)
Screenshot: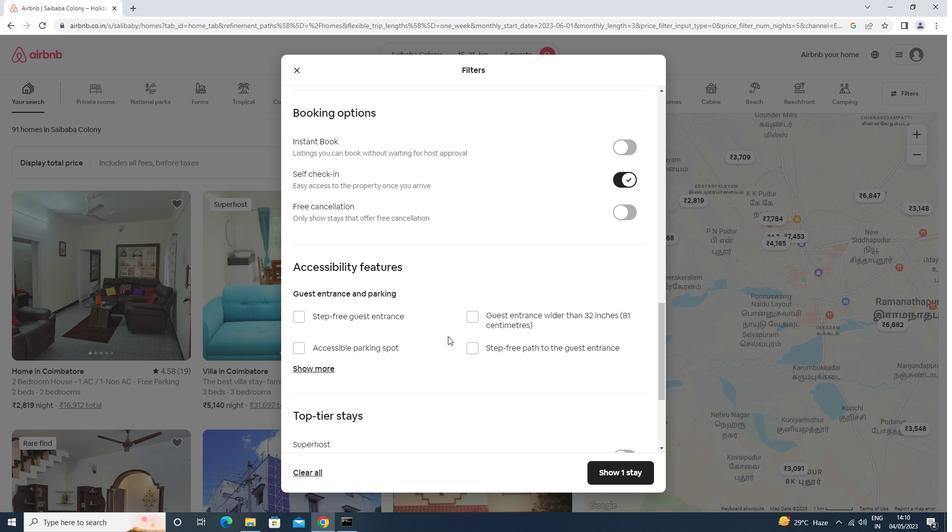 
Action: Mouse scrolled (446, 337) with delta (0, 0)
Screenshot: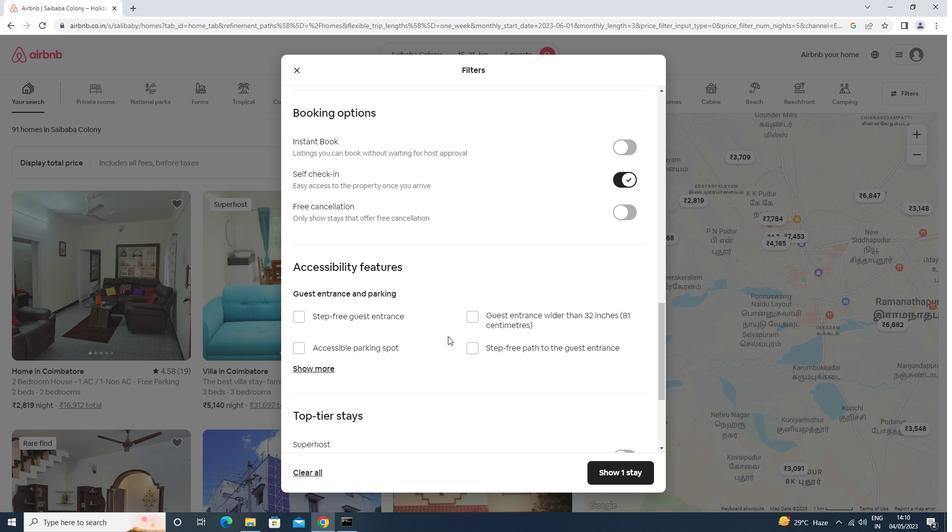 
Action: Mouse scrolled (446, 337) with delta (0, 0)
Screenshot: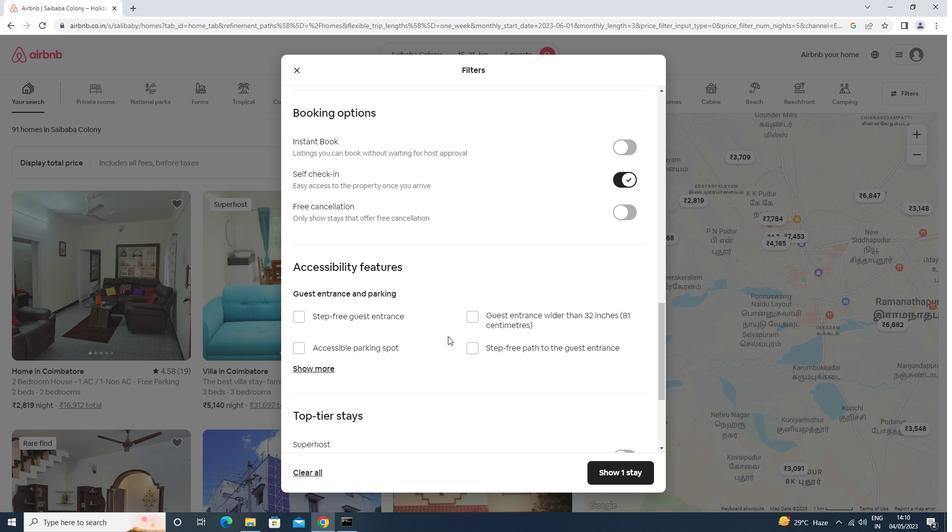 
Action: Mouse moved to (326, 383)
Screenshot: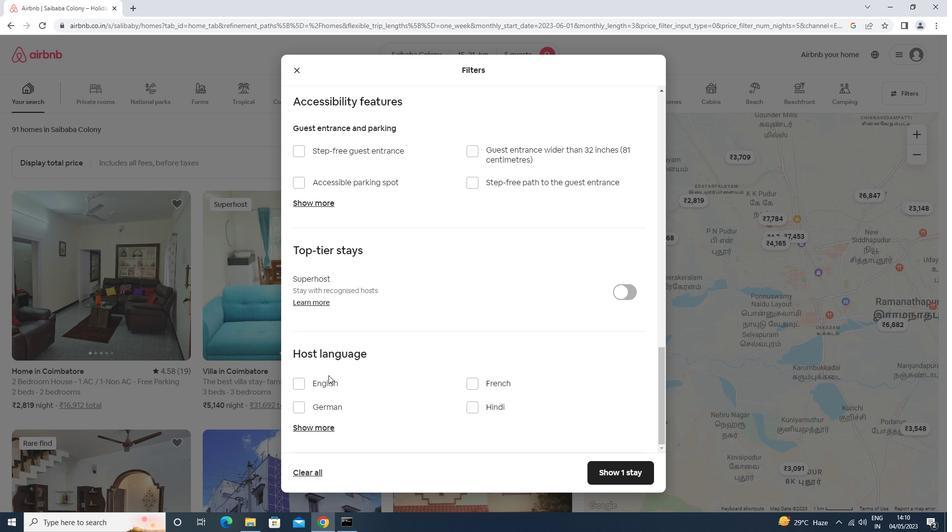 
Action: Mouse pressed left at (326, 383)
Screenshot: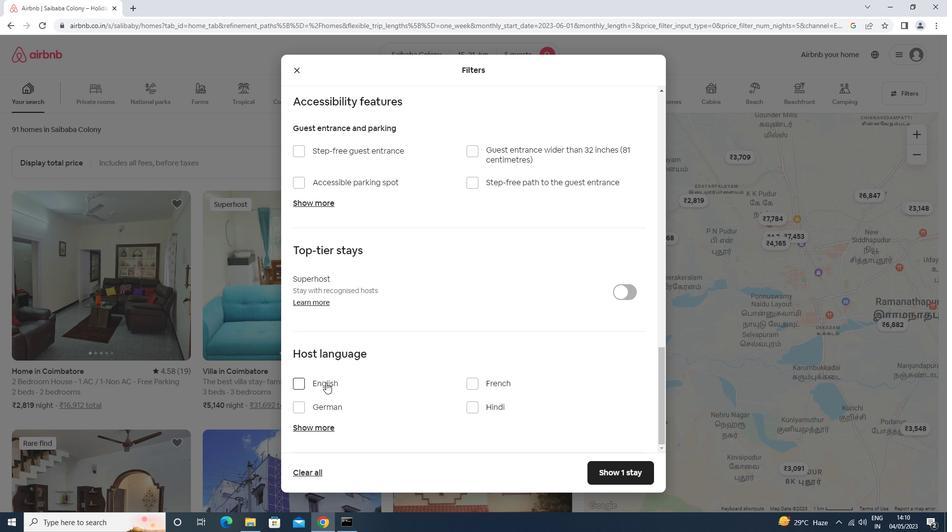 
Action: Mouse moved to (610, 468)
Screenshot: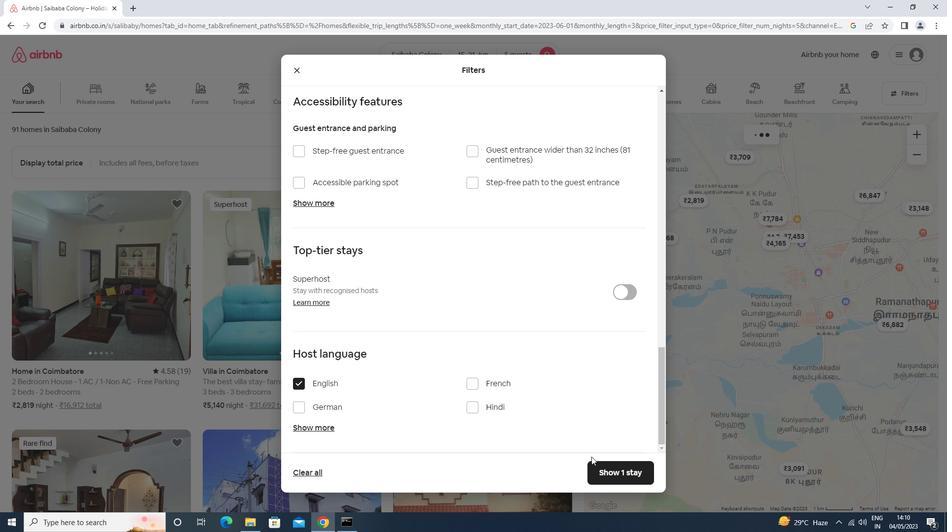 
Action: Mouse pressed left at (610, 468)
Screenshot: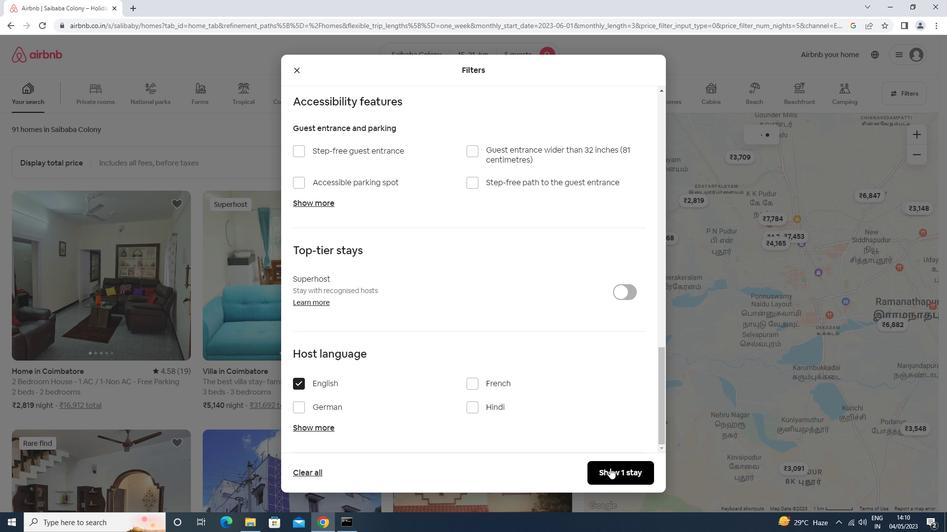 
Action: Mouse moved to (611, 467)
Screenshot: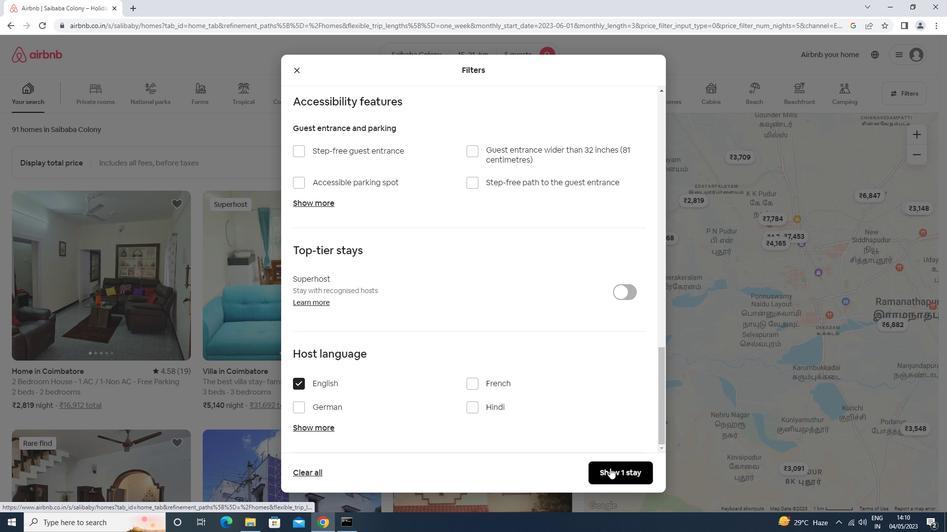 
